 Task: Look for space in Moreton, United Kingdom from 2nd September, 2023 to 6th September, 2023 for 2 adults in price range Rs.15000 to Rs.20000. Place can be entire place with 1  bedroom having 1 bed and 1 bathroom. Property type can be house, flat, guest house, hotel. Booking option can be shelf check-in. Required host language is English.
Action: Mouse moved to (407, 93)
Screenshot: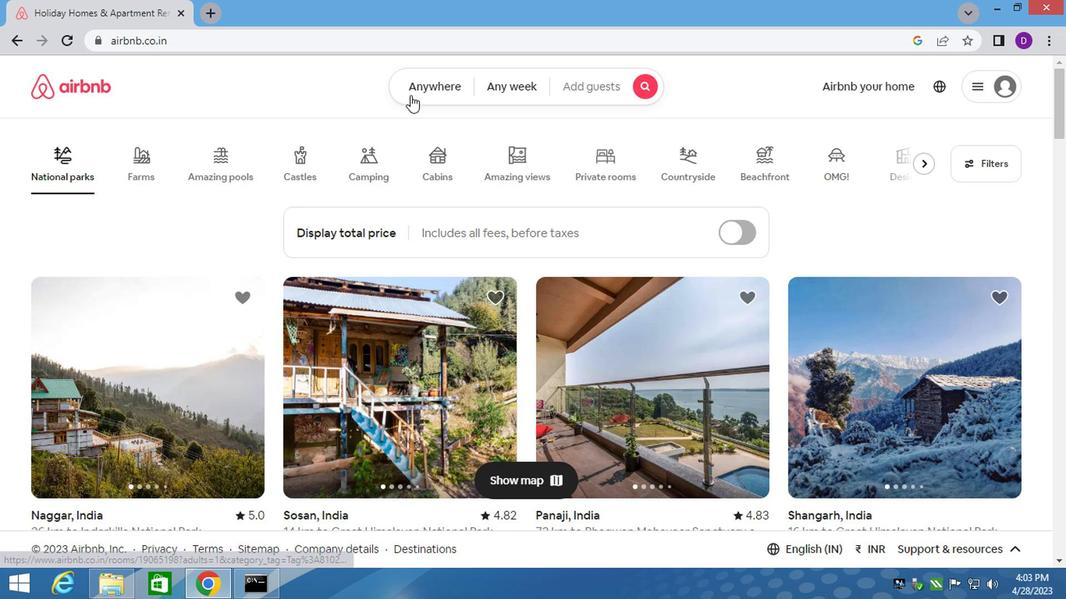 
Action: Mouse pressed left at (407, 93)
Screenshot: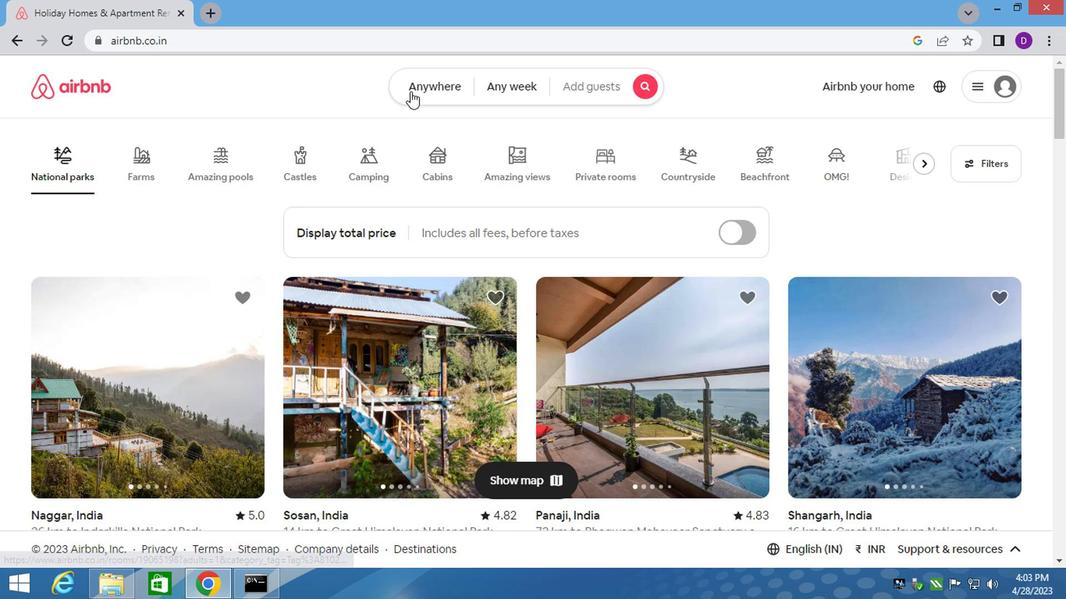 
Action: Mouse moved to (259, 155)
Screenshot: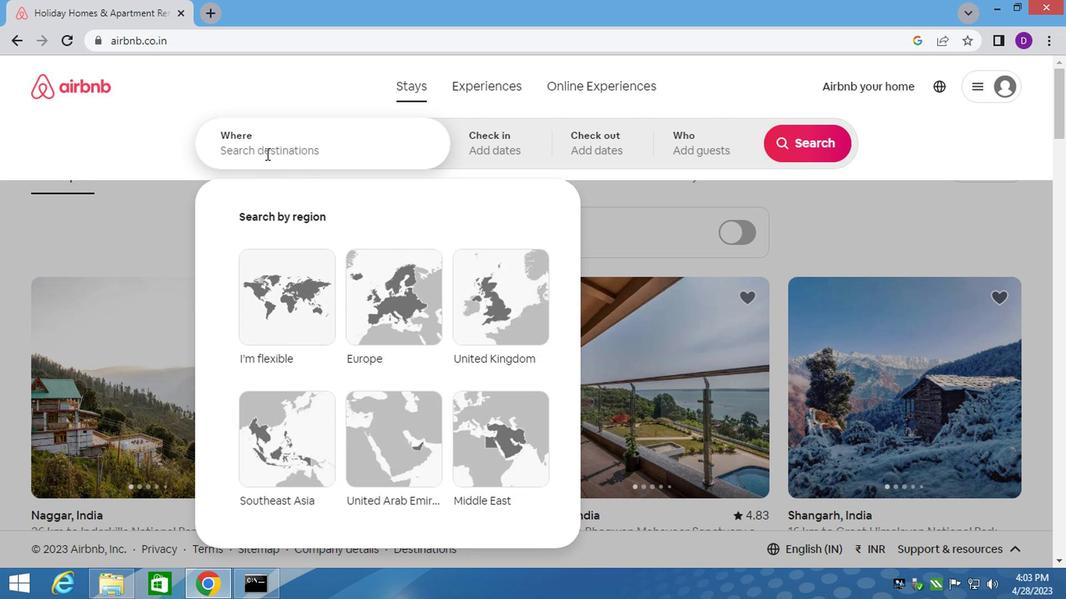 
Action: Mouse pressed left at (259, 155)
Screenshot: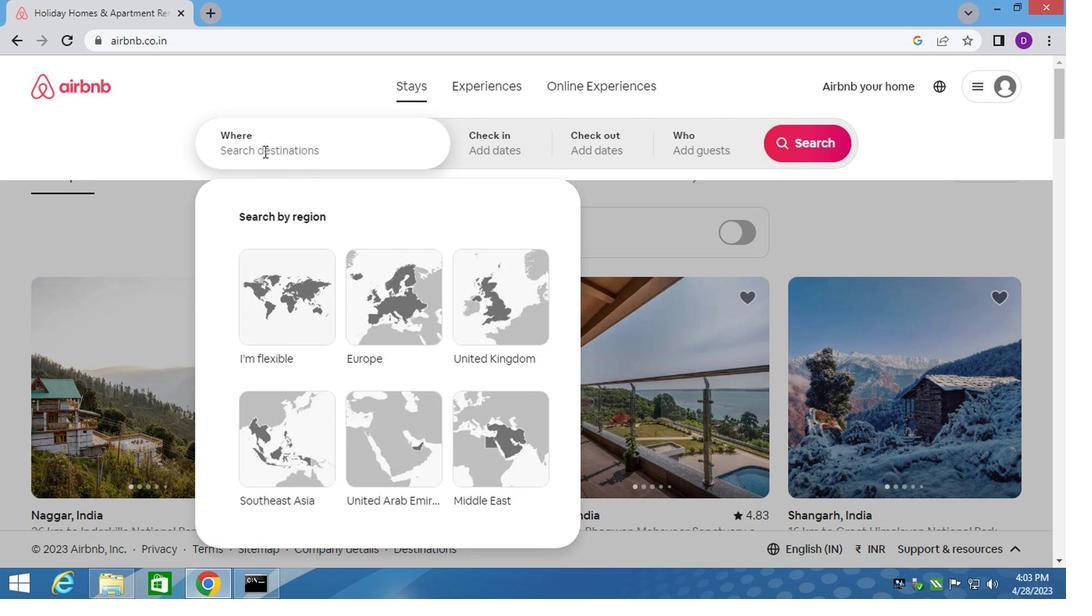 
Action: Key pressed <Key.shift_r><Key.shift_r>Moreton,<Key.space>uni<Key.backspace><Key.backspace><Key.backspace><Key.shift_r><Key.shift_r><Key.shift_r><Key.shift_r><Key.shift_r><Key.shift_r><Key.shift_r><Key.shift_r><Key.shift_r><Key.shift_r><Key.shift_r><Key.shift_r><Key.shift_r><Key.shift_r><Key.shift_r><Key.shift_r><Key.shift_r><Key.shift_r><Key.shift_r><Key.shift_r><Key.shift_r><Key.shift_r><Key.shift_r><Key.shift_r><Key.shift_r><Key.shift_r><Key.shift_r><Key.shift_r><Key.shift_r><Key.shift_r><Key.shift_r><Key.shift_r><Key.shift_r><Key.shift_r><Key.shift_r>United<Key.space><Key.shift_r><Key.shift_r><Key.shift_r><Key.shift_r><Key.shift_r><Key.shift_r>Kingdom<Key.enter>
Screenshot: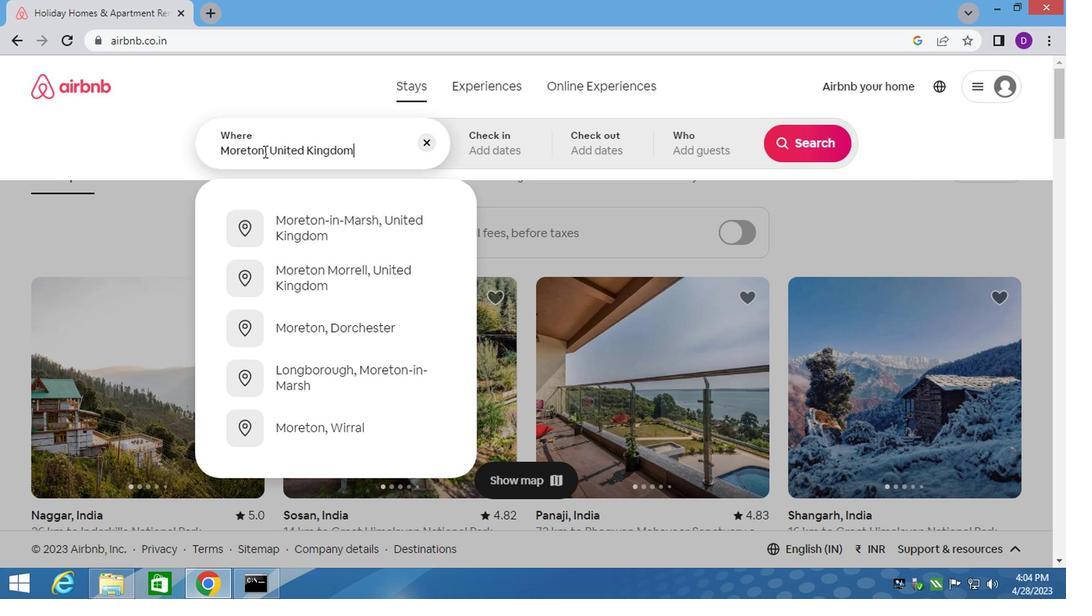 
Action: Mouse moved to (793, 273)
Screenshot: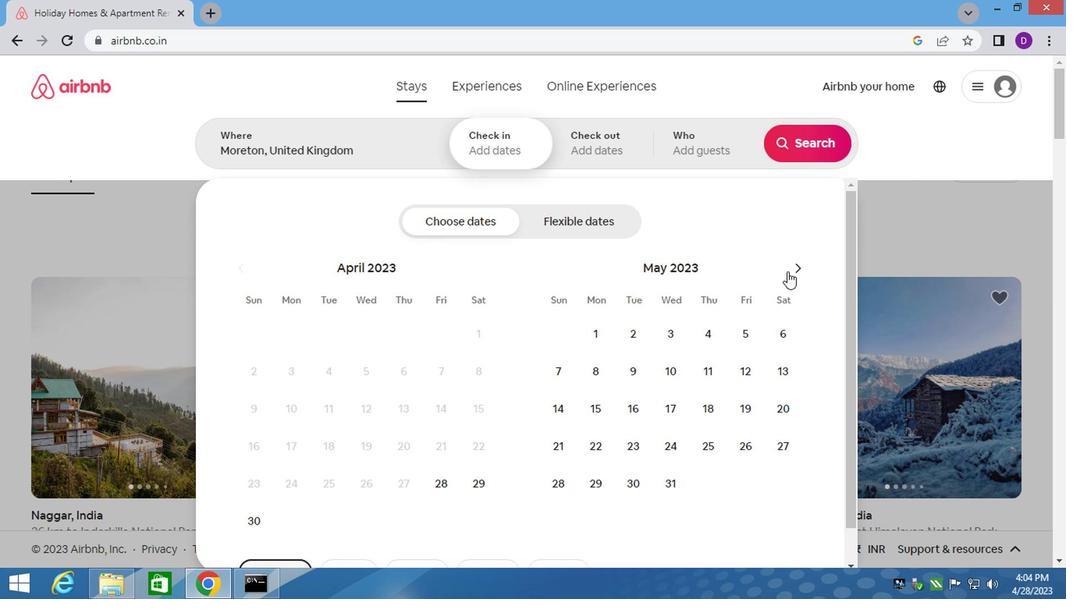 
Action: Mouse pressed left at (793, 273)
Screenshot: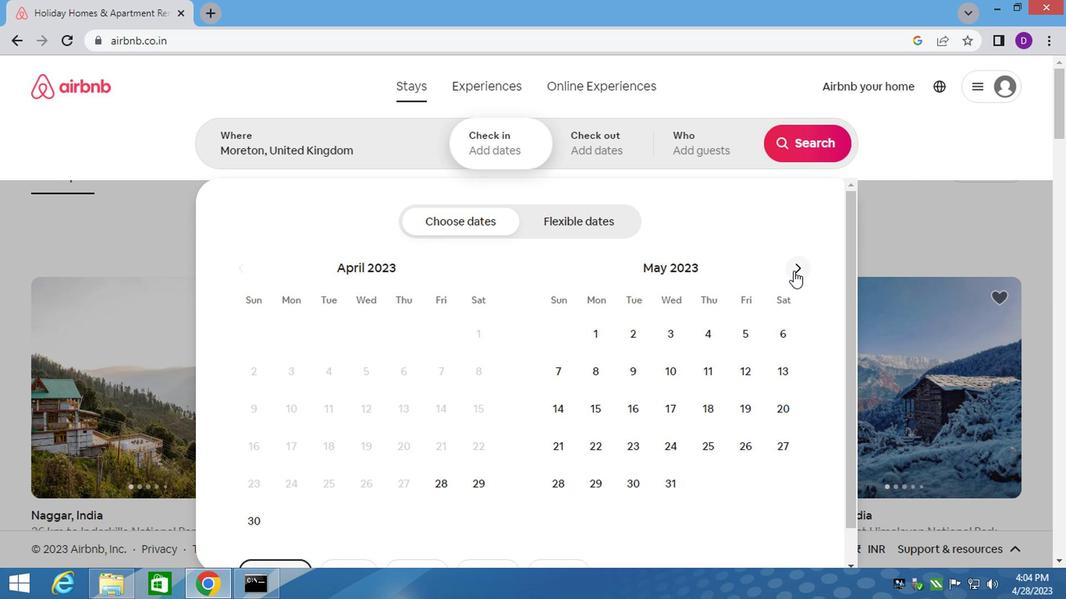 
Action: Mouse pressed left at (793, 273)
Screenshot: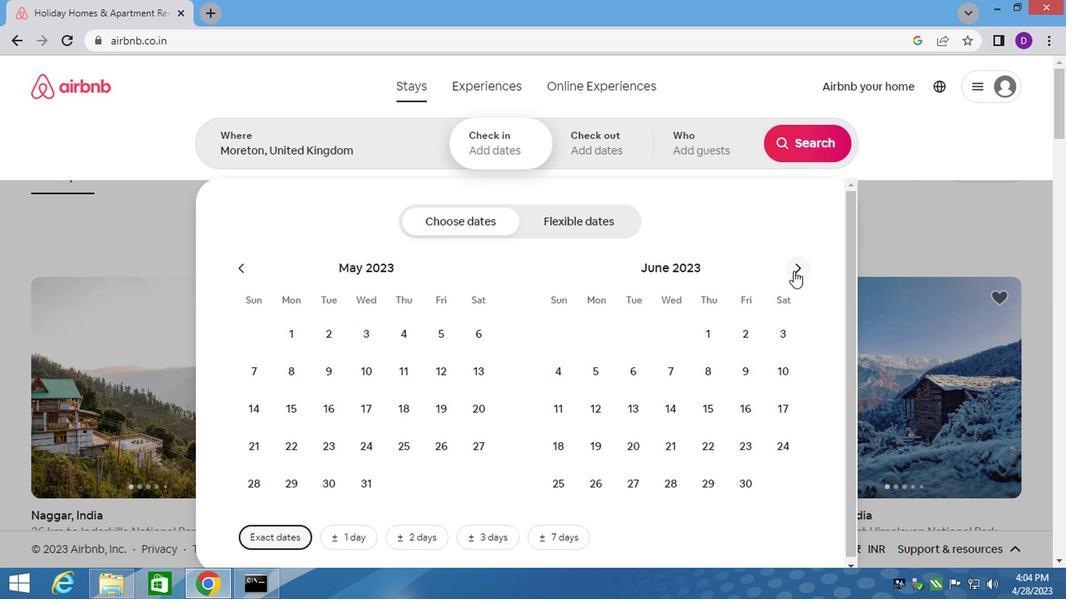 
Action: Mouse pressed left at (793, 273)
Screenshot: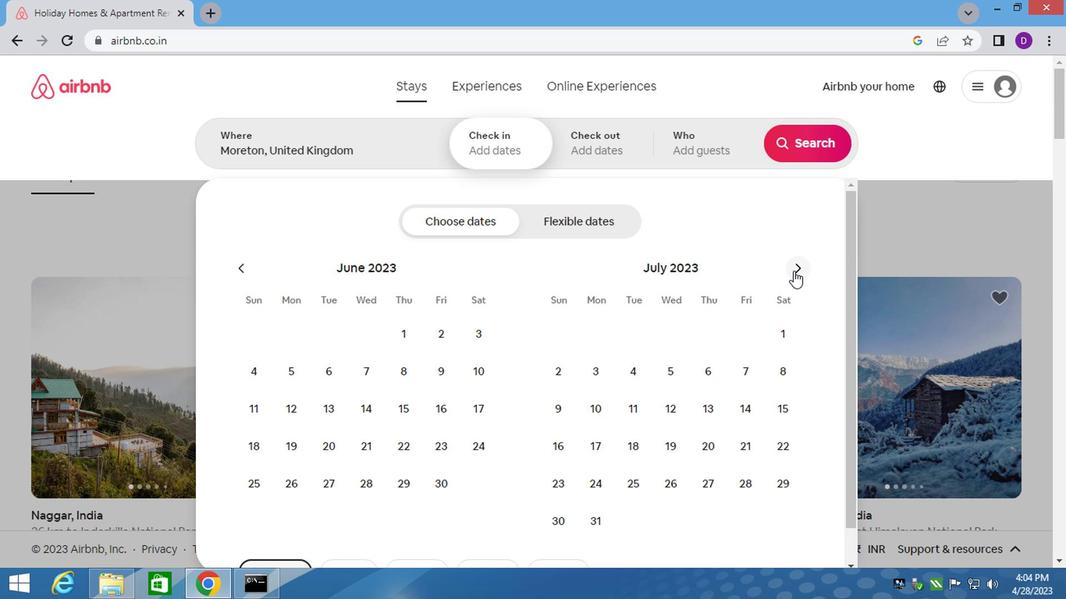 
Action: Mouse pressed left at (793, 273)
Screenshot: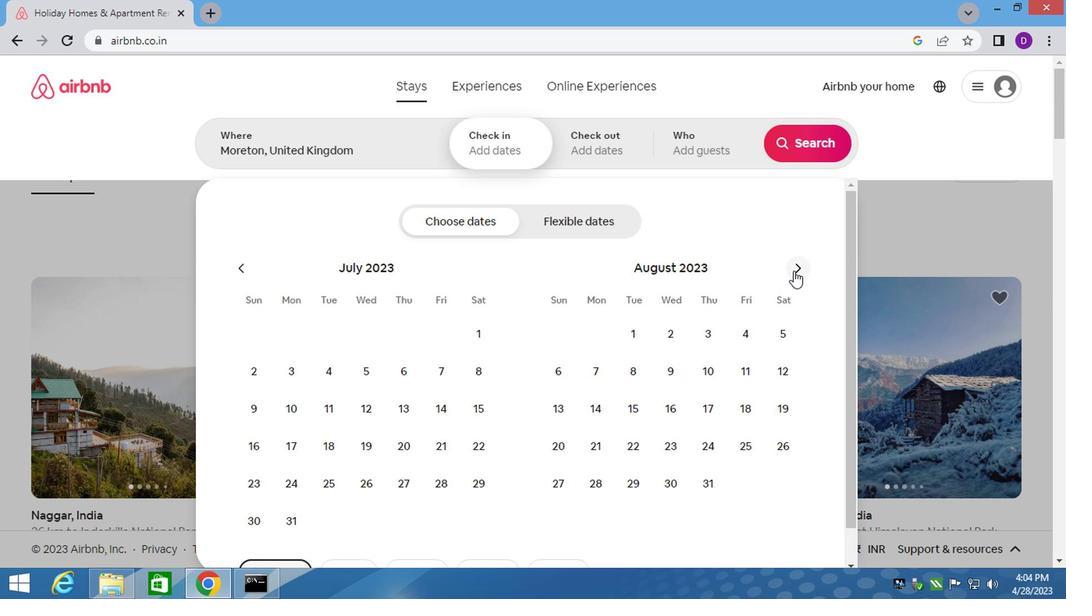 
Action: Mouse moved to (784, 342)
Screenshot: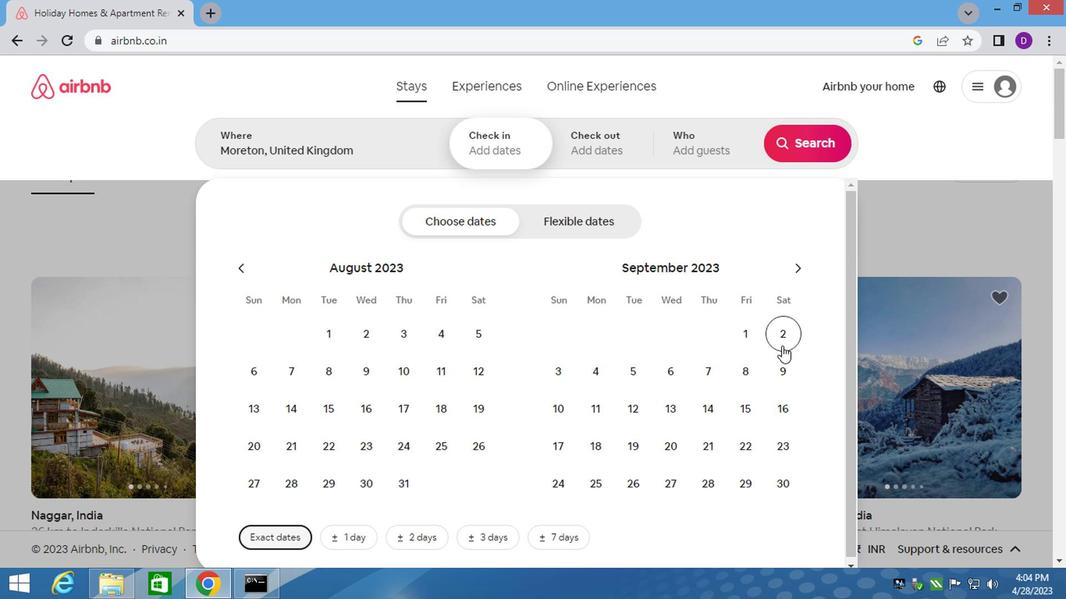 
Action: Mouse pressed left at (784, 342)
Screenshot: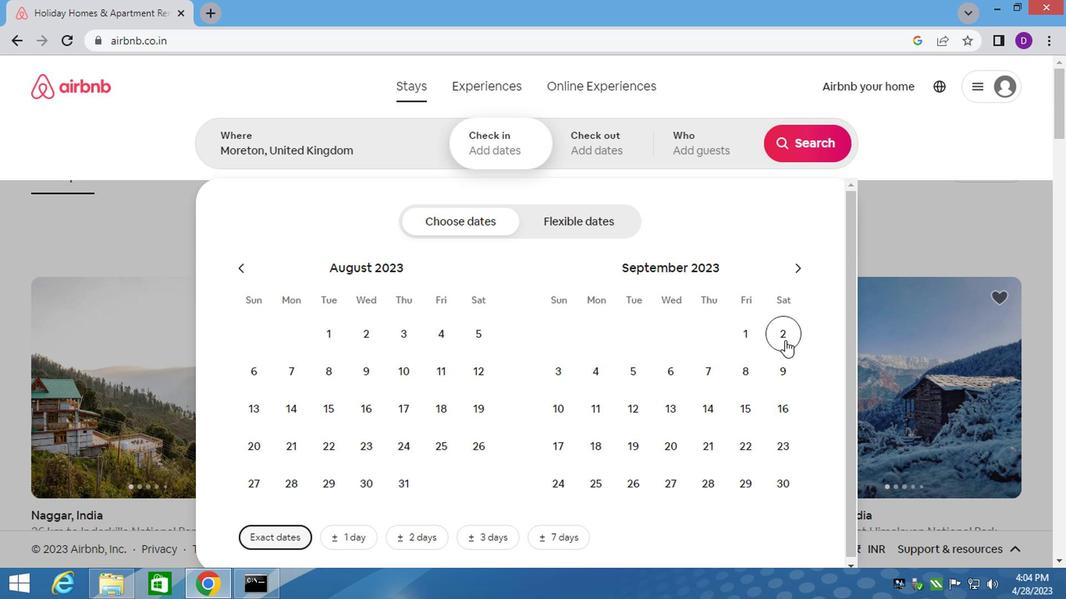 
Action: Mouse moved to (674, 371)
Screenshot: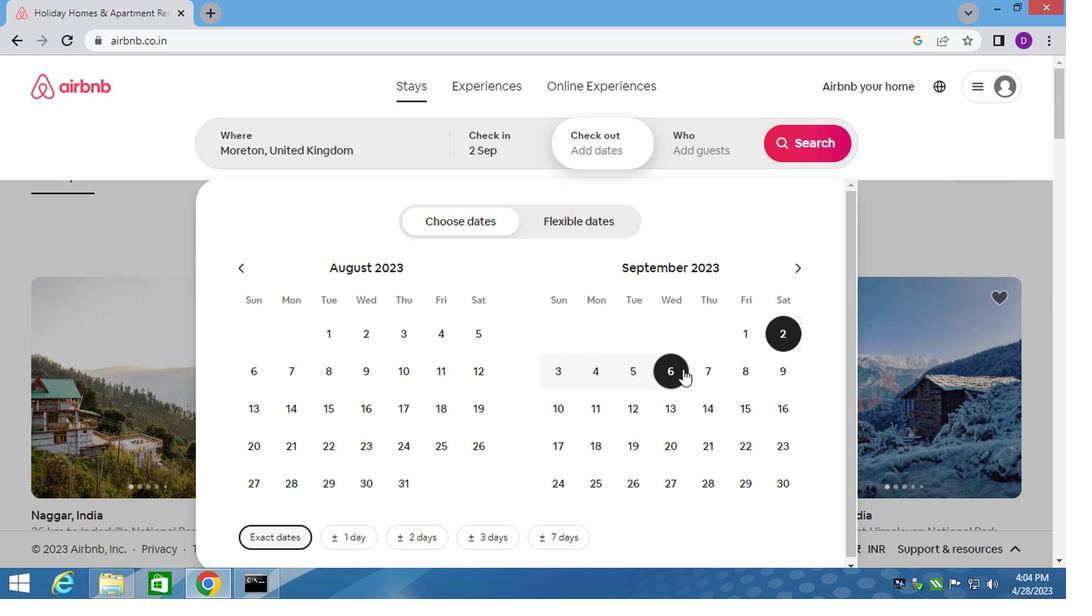 
Action: Mouse pressed left at (674, 371)
Screenshot: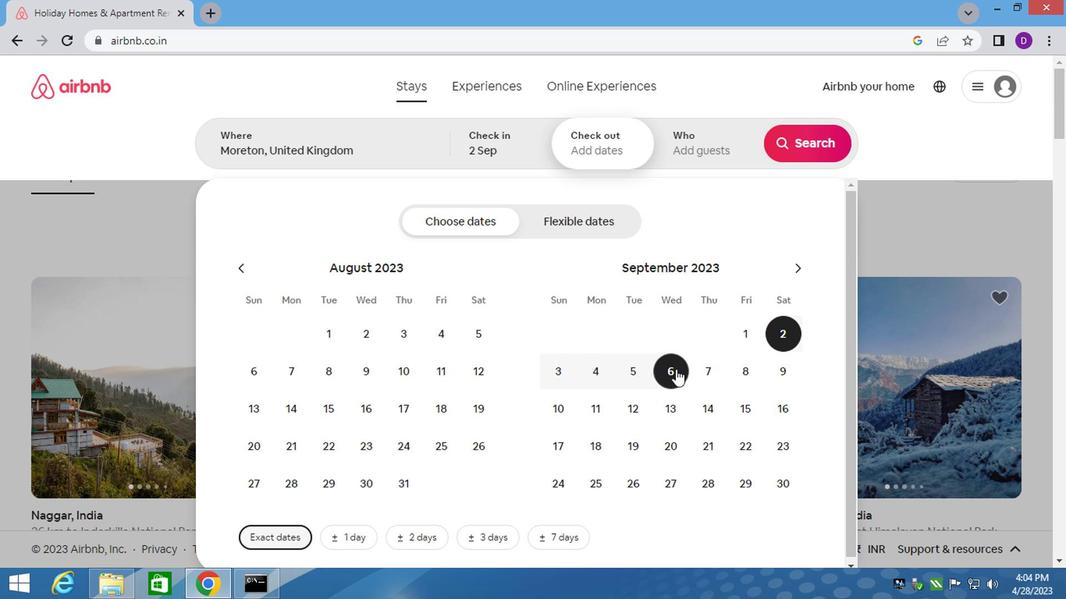 
Action: Mouse moved to (675, 150)
Screenshot: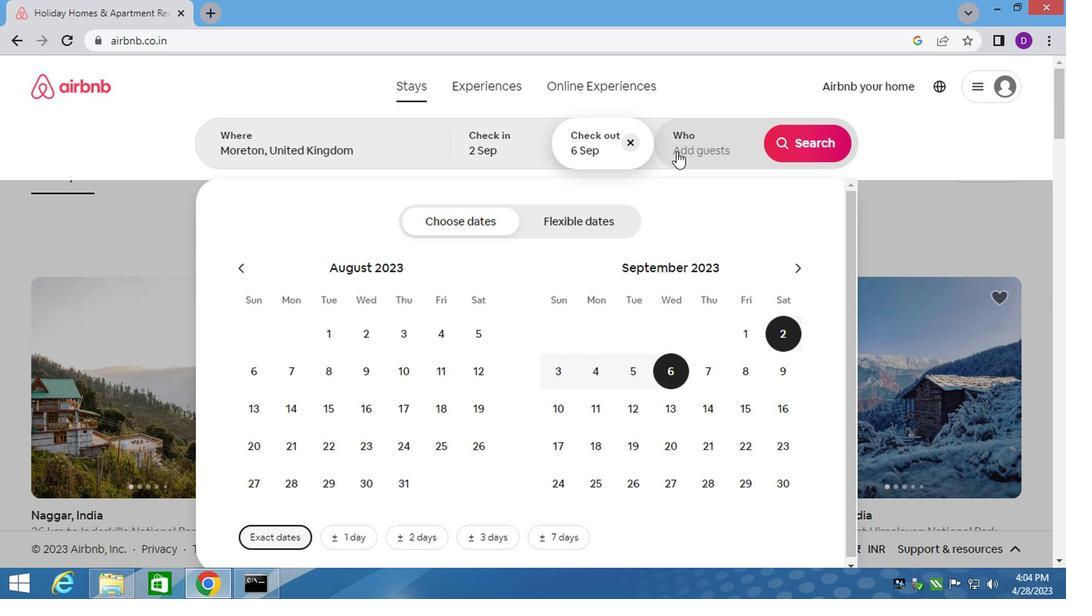 
Action: Mouse pressed left at (675, 150)
Screenshot: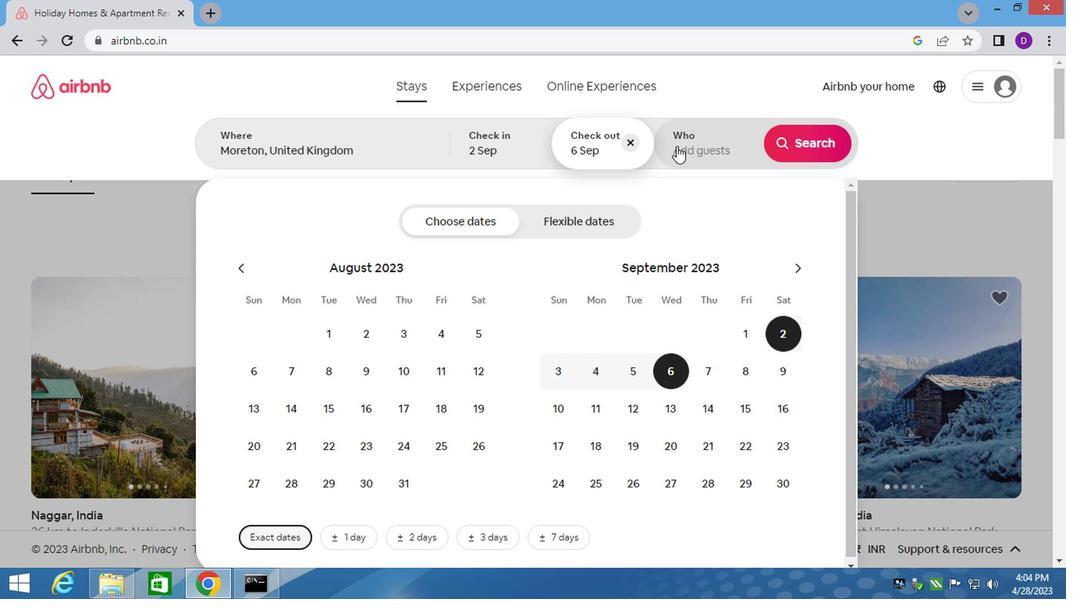 
Action: Mouse moved to (814, 232)
Screenshot: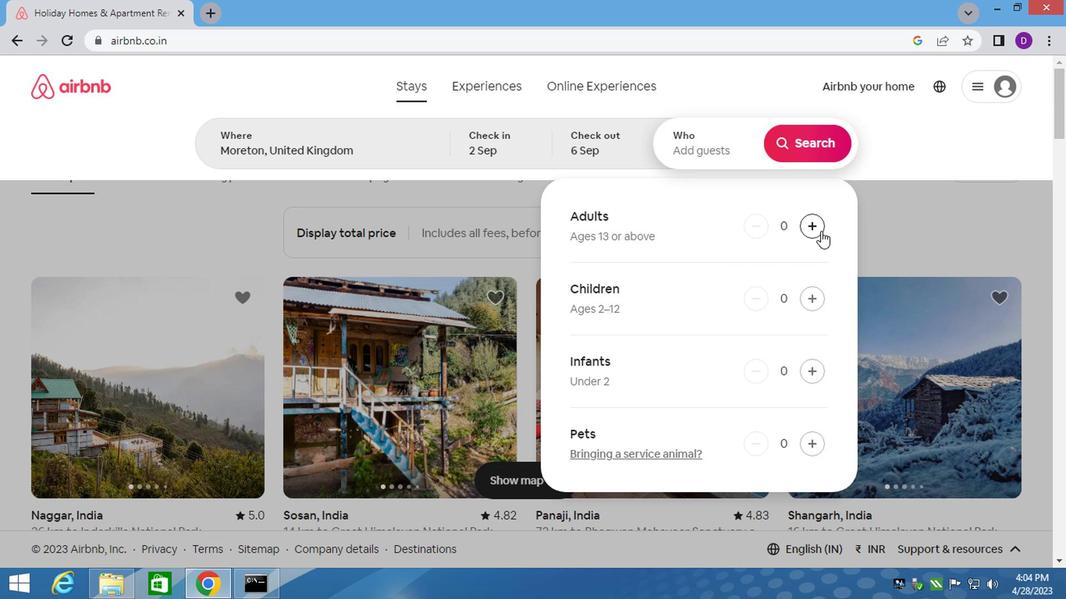 
Action: Mouse pressed left at (814, 232)
Screenshot: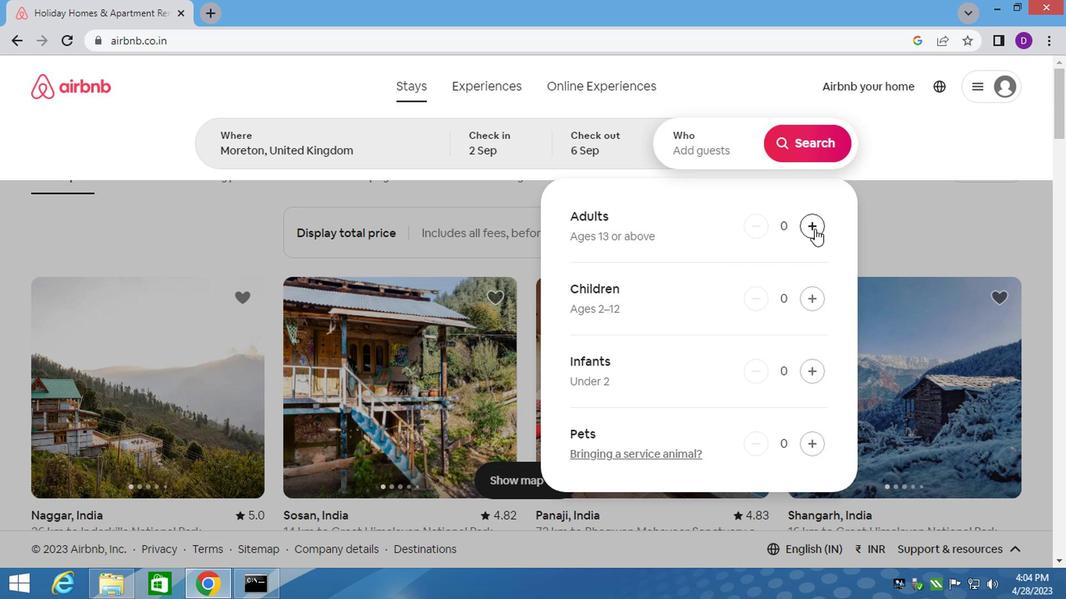
Action: Mouse pressed left at (814, 232)
Screenshot: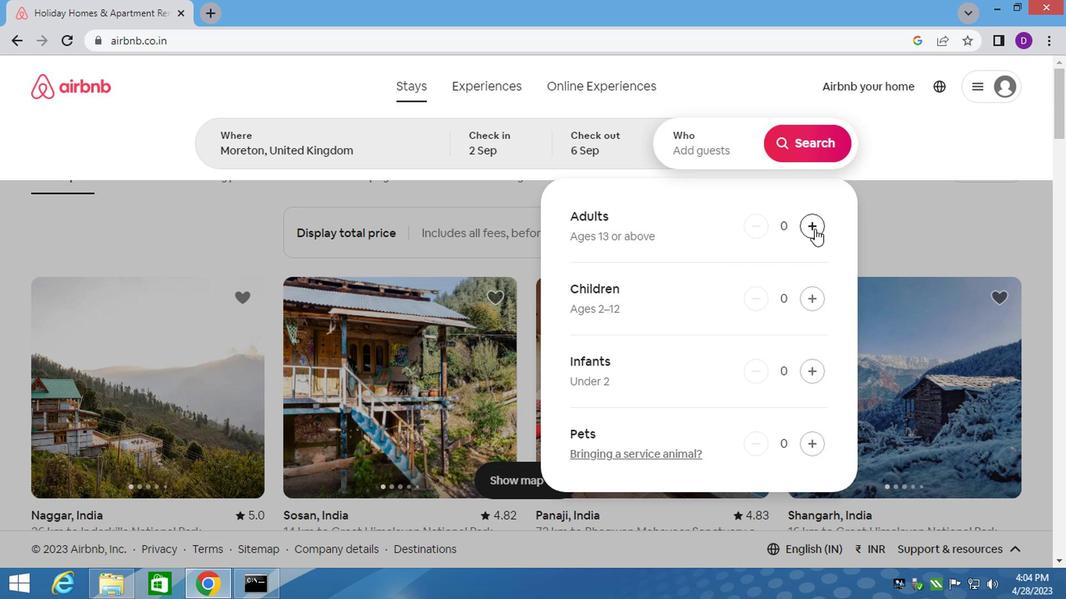 
Action: Mouse moved to (811, 142)
Screenshot: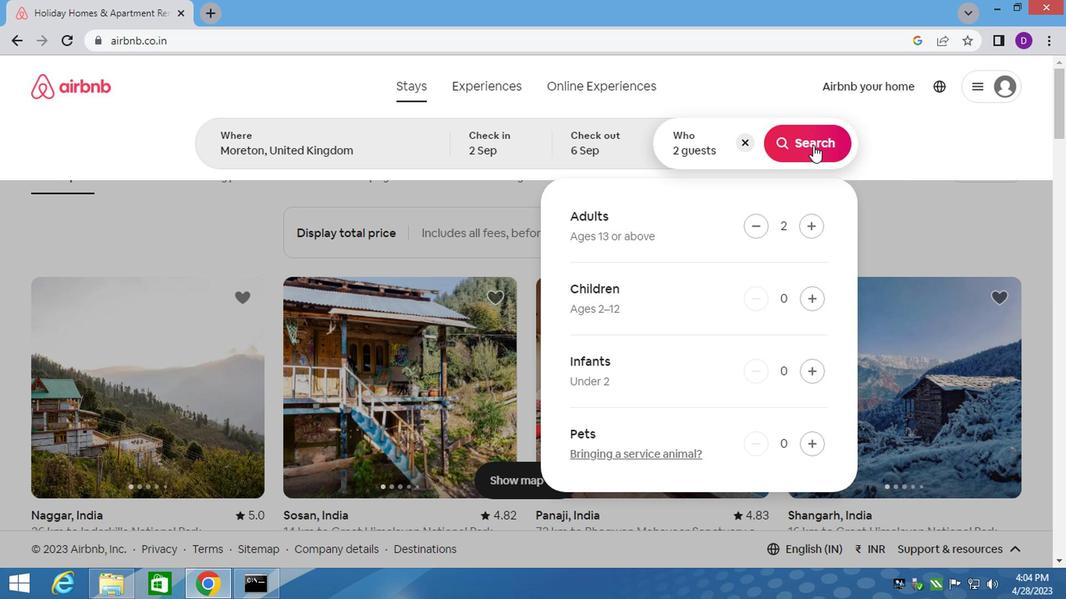 
Action: Mouse pressed left at (811, 142)
Screenshot: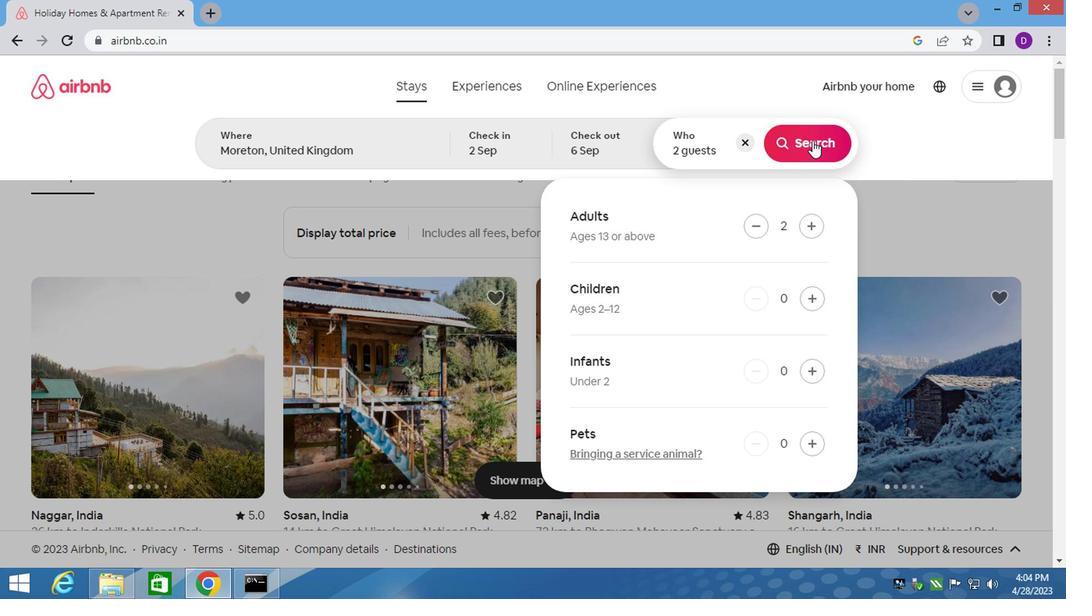 
Action: Mouse moved to (1000, 151)
Screenshot: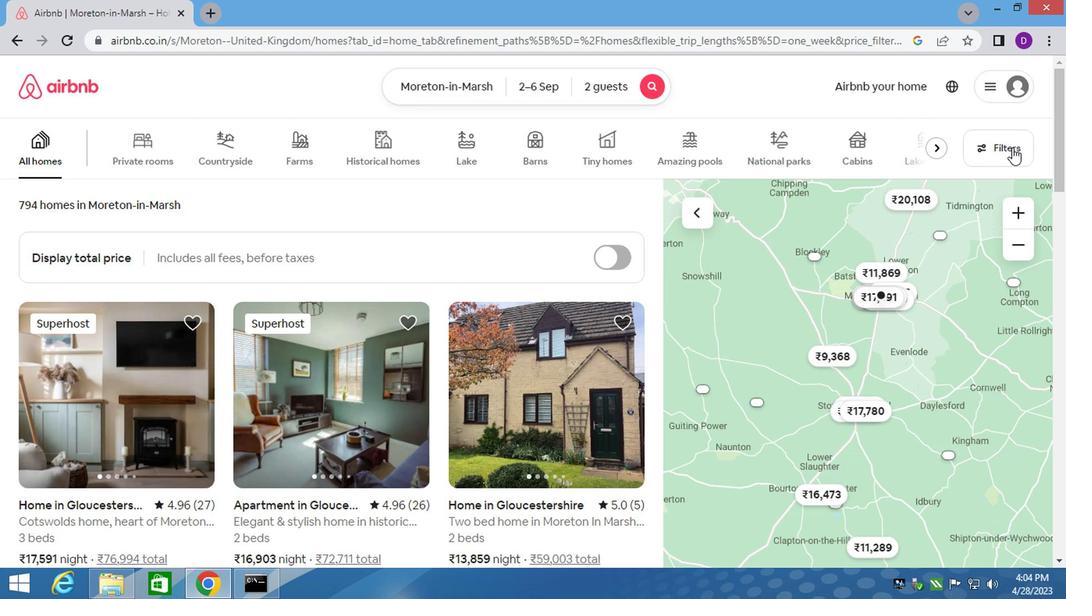 
Action: Mouse pressed left at (1000, 151)
Screenshot: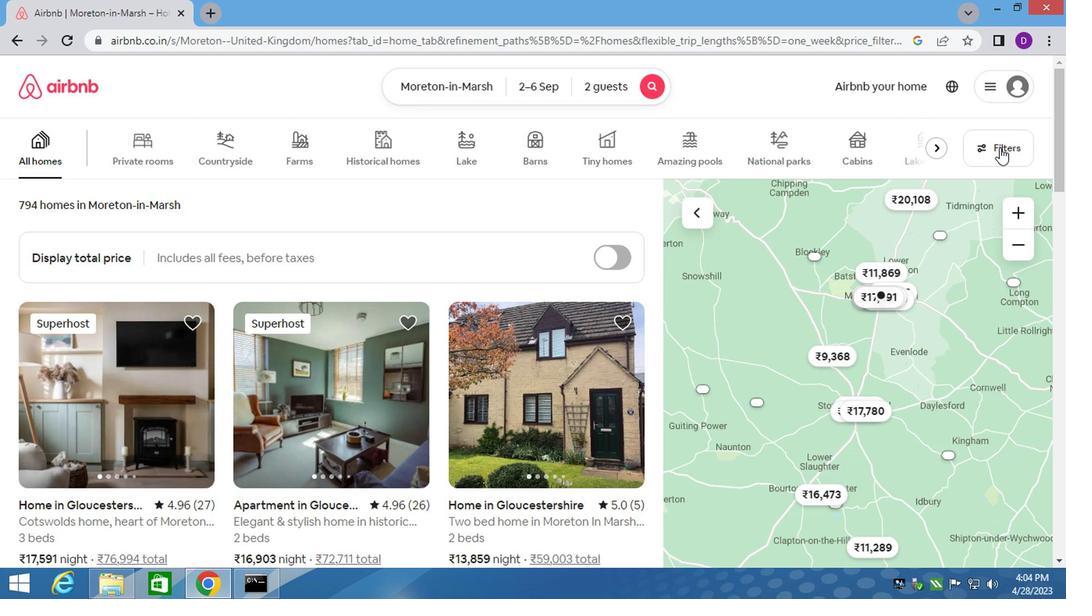 
Action: Mouse moved to (328, 349)
Screenshot: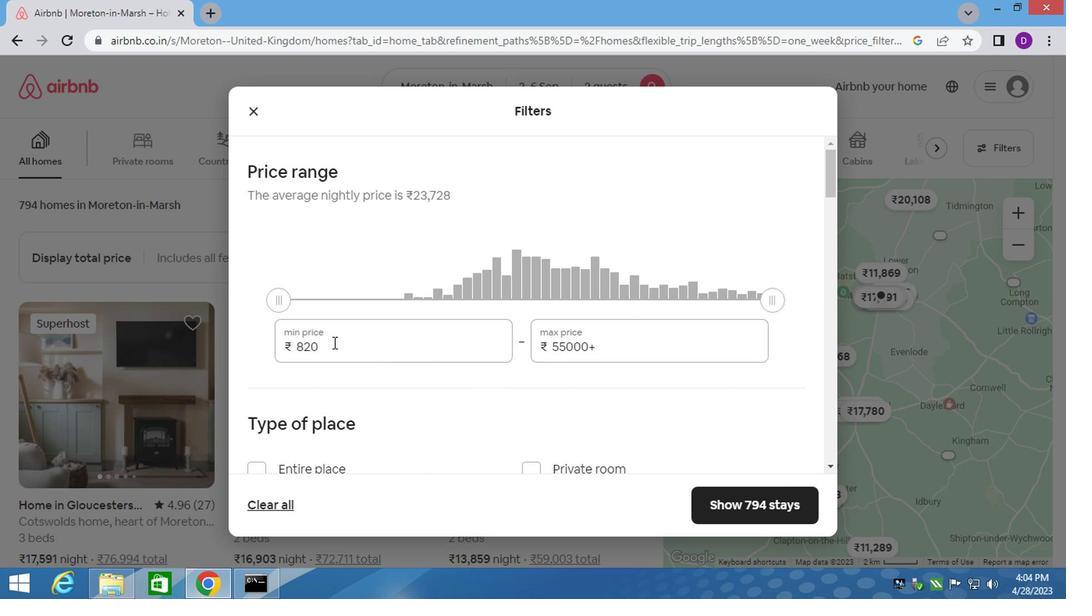 
Action: Mouse pressed left at (328, 349)
Screenshot: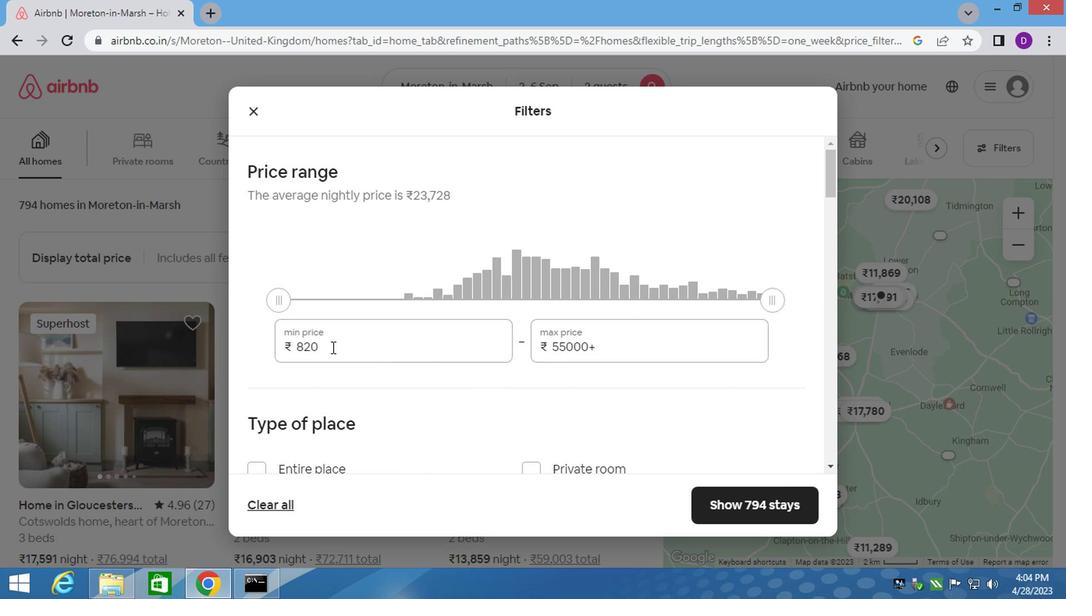 
Action: Mouse pressed left at (328, 349)
Screenshot: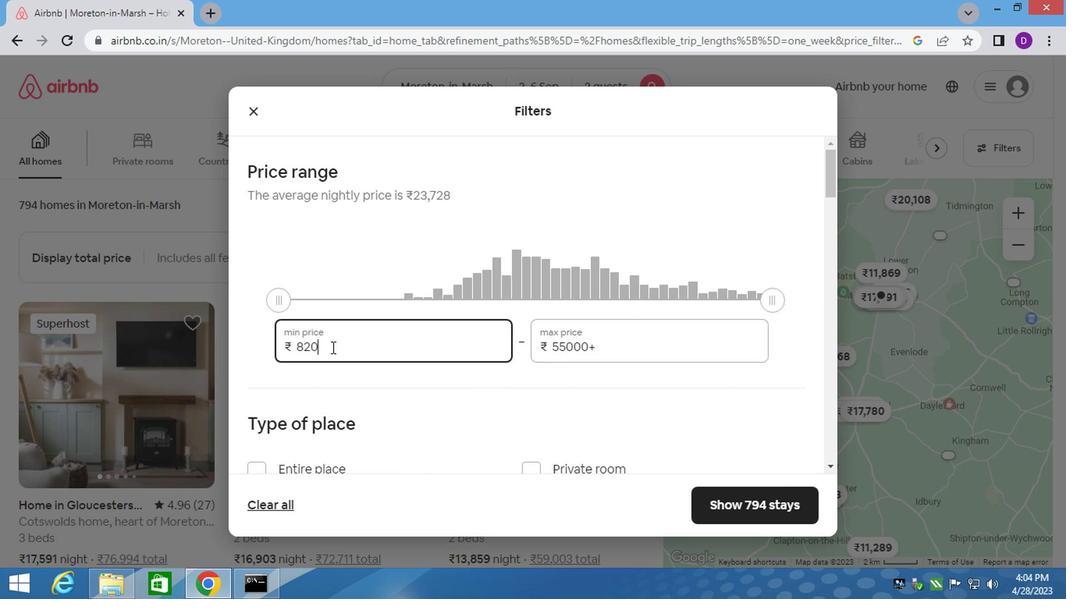 
Action: Key pressed 15000<Key.tab>20000
Screenshot: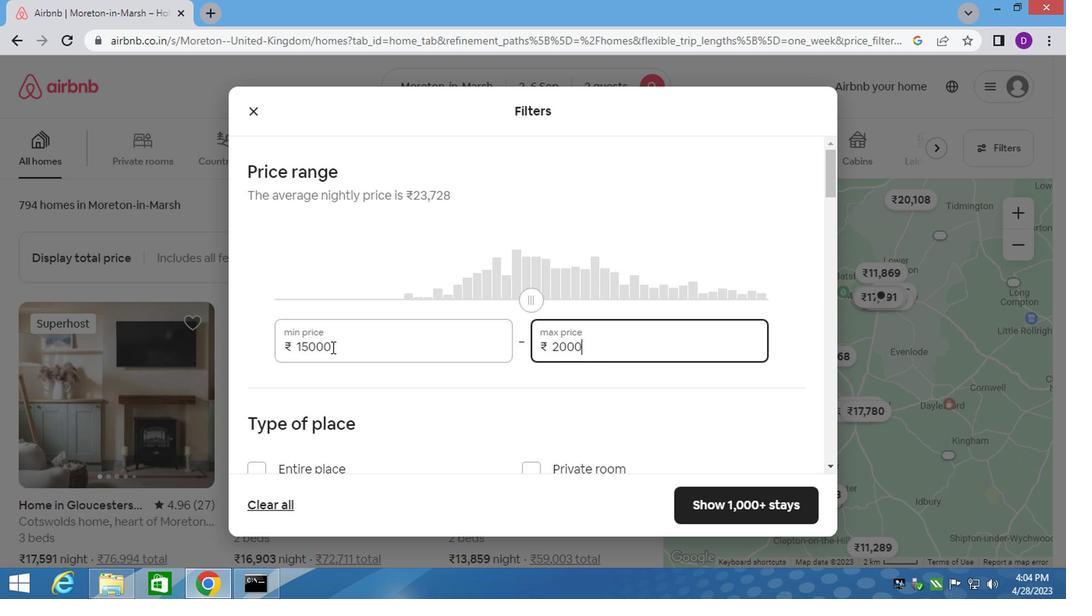 
Action: Mouse moved to (276, 393)
Screenshot: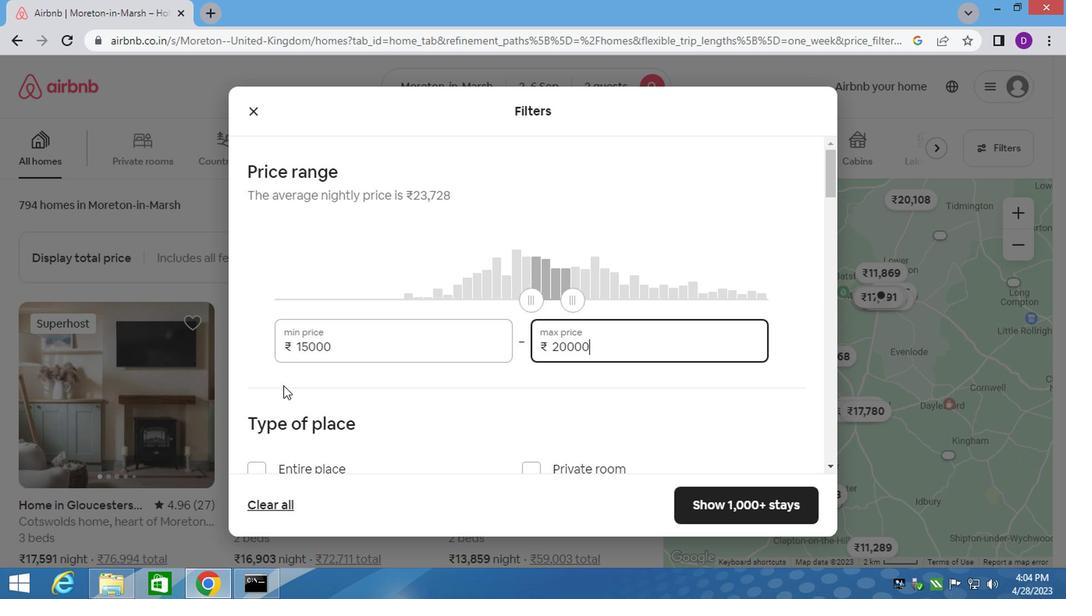 
Action: Mouse scrolled (276, 392) with delta (0, -1)
Screenshot: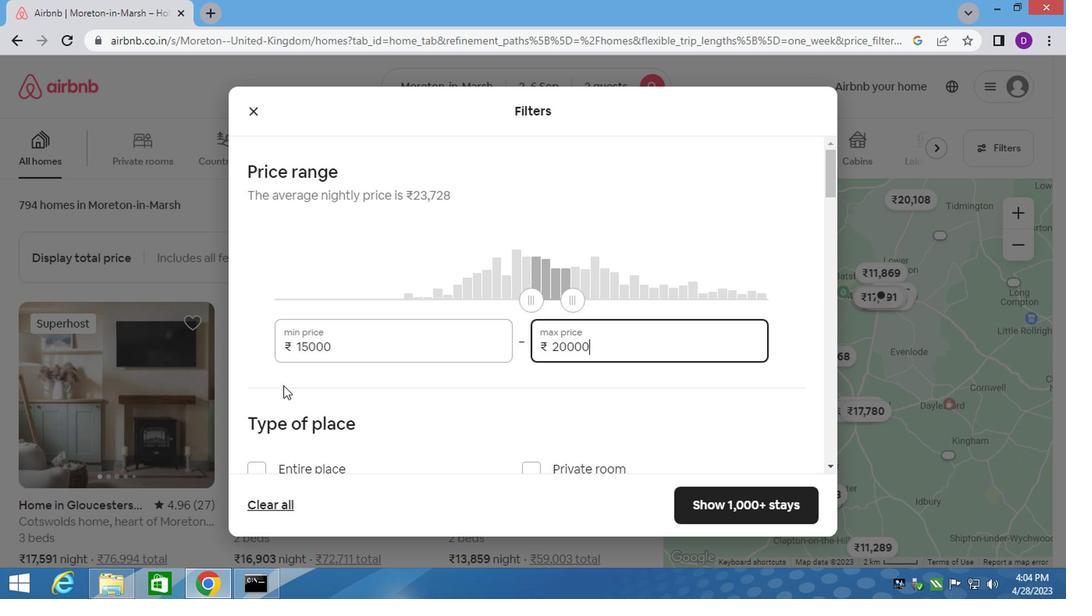 
Action: Mouse moved to (274, 396)
Screenshot: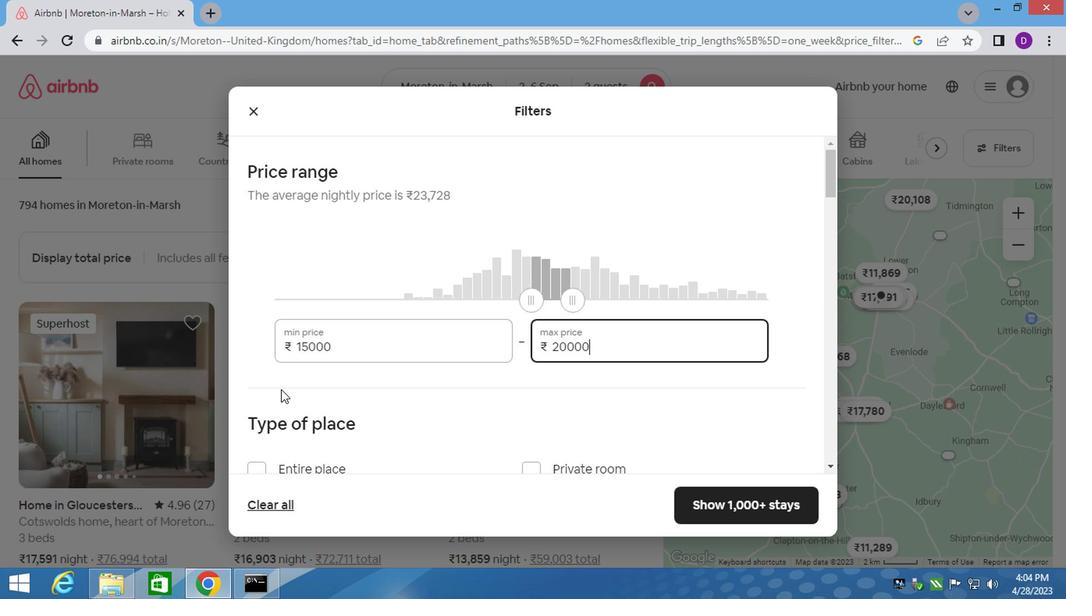 
Action: Mouse scrolled (274, 396) with delta (0, 0)
Screenshot: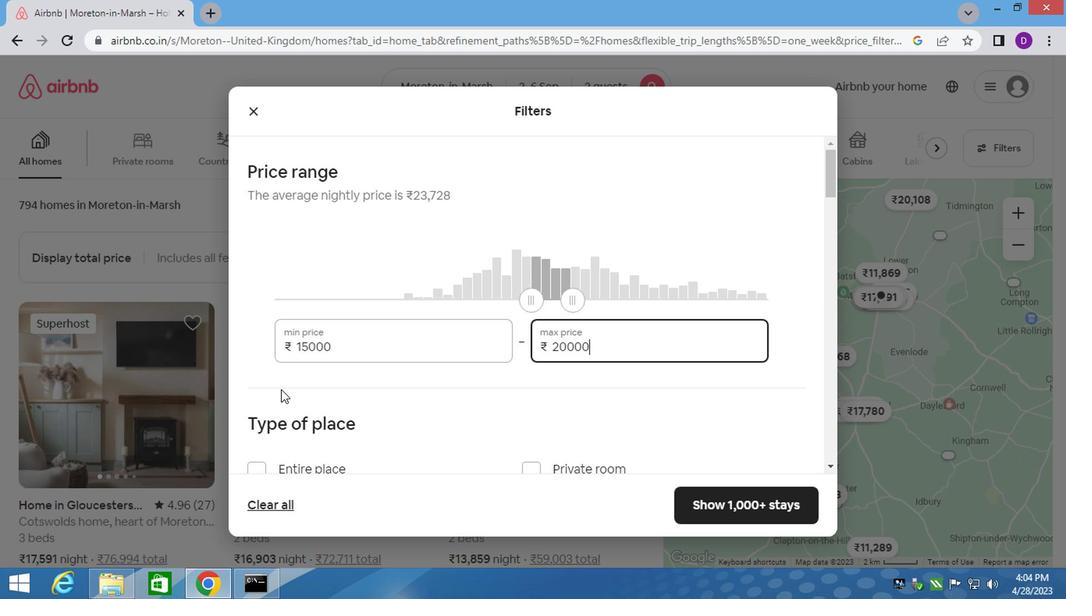 
Action: Mouse moved to (253, 313)
Screenshot: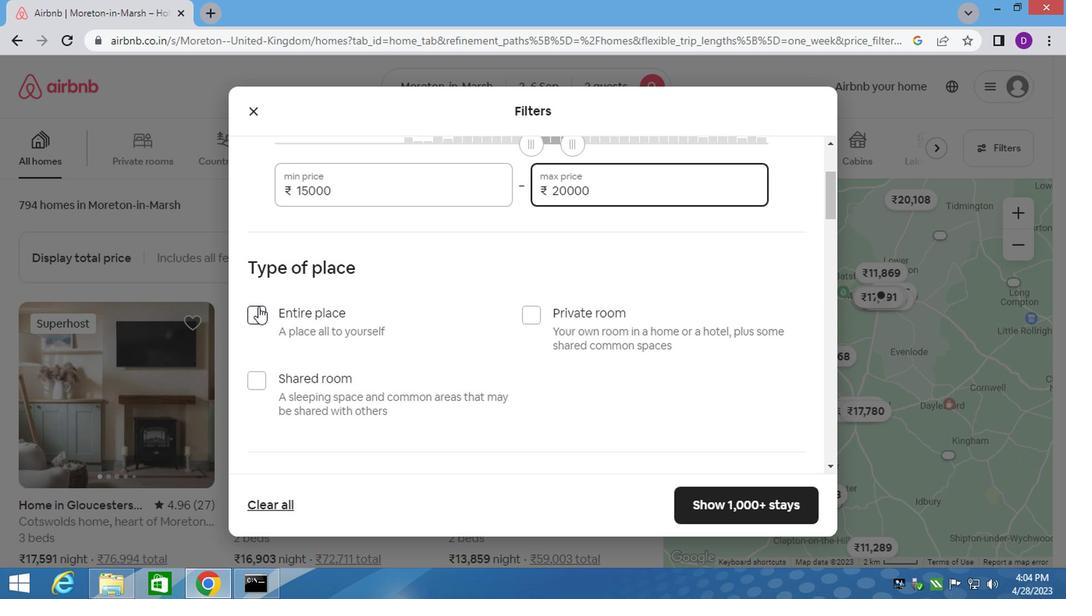 
Action: Mouse pressed left at (253, 313)
Screenshot: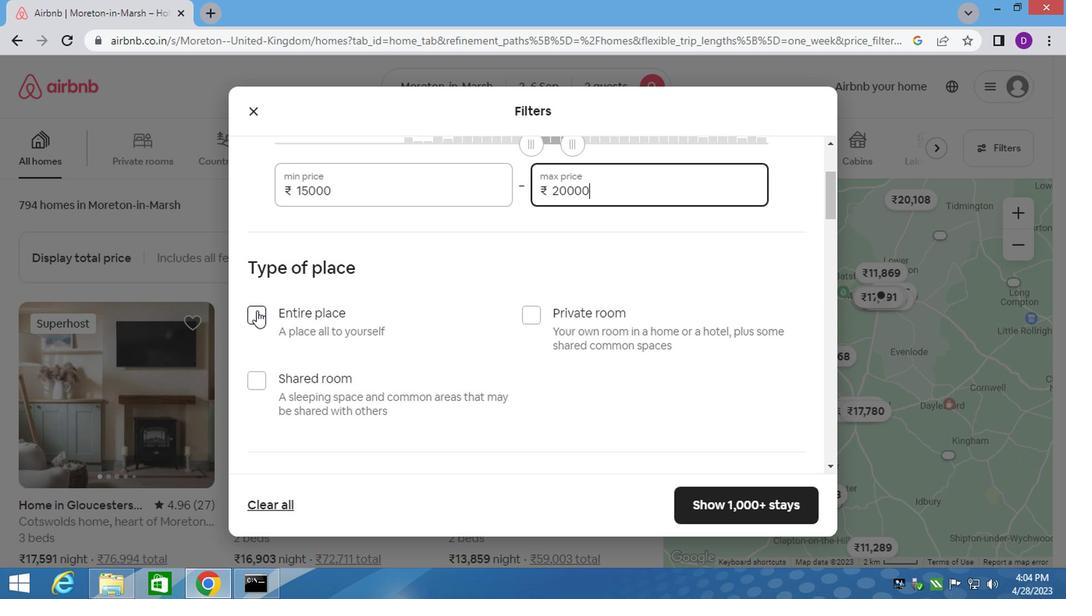 
Action: Mouse moved to (348, 338)
Screenshot: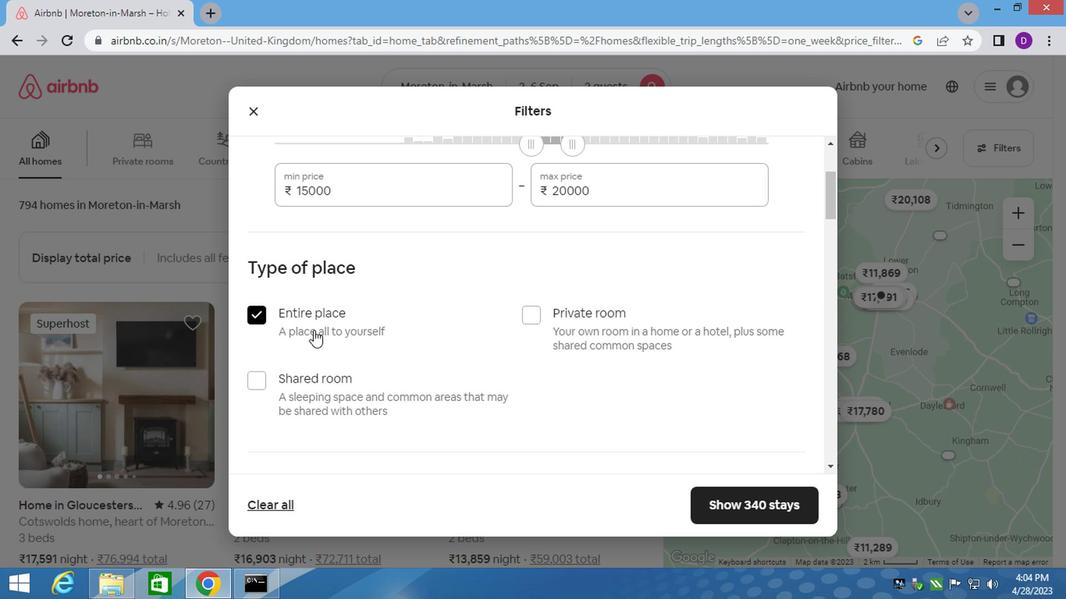 
Action: Mouse scrolled (348, 338) with delta (0, 0)
Screenshot: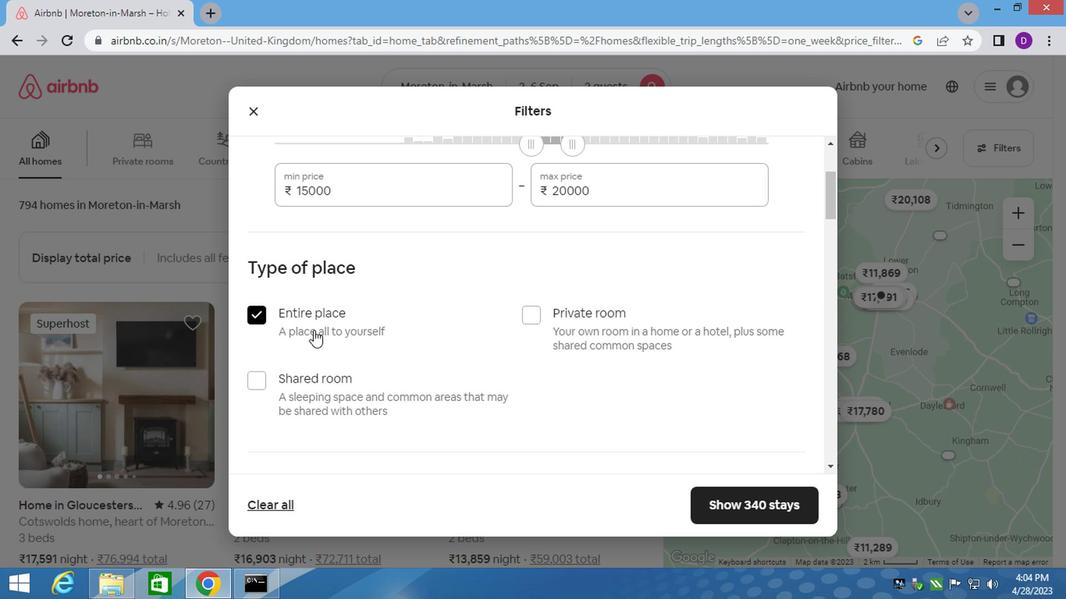 
Action: Mouse scrolled (348, 338) with delta (0, 0)
Screenshot: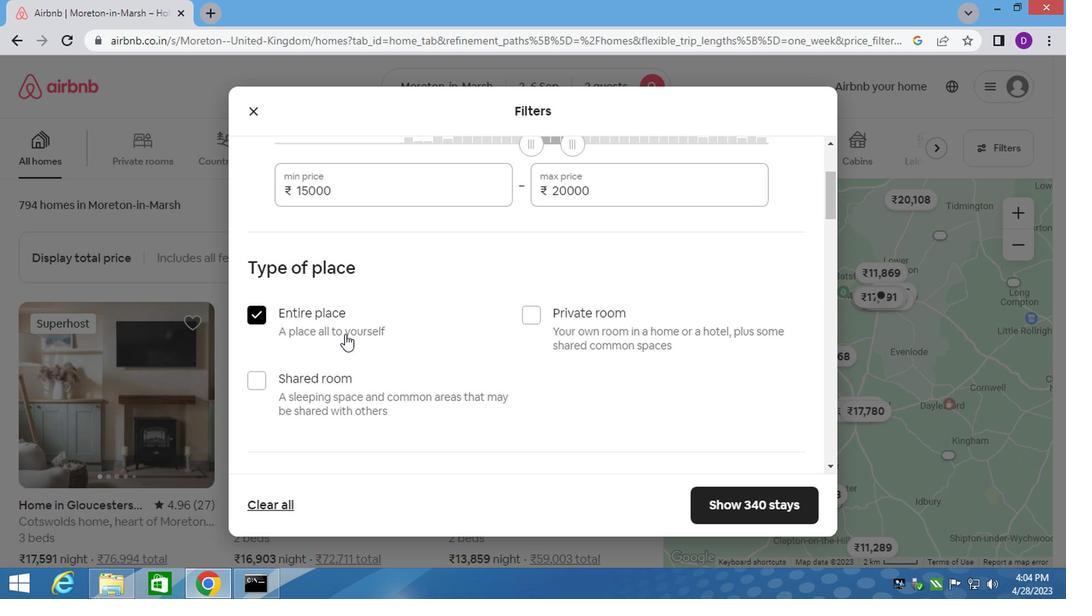 
Action: Mouse moved to (348, 338)
Screenshot: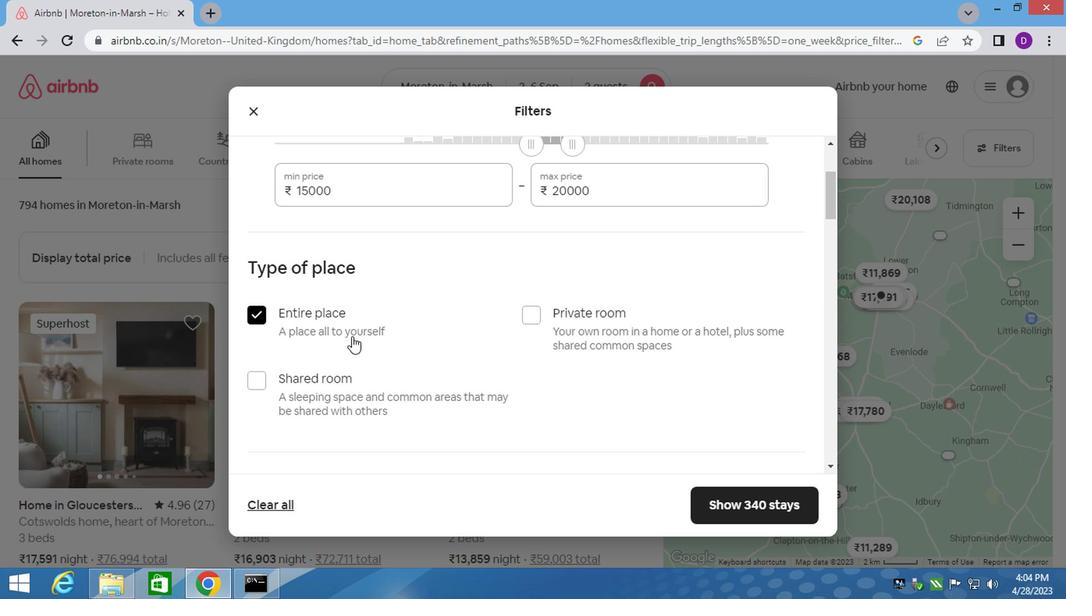 
Action: Mouse scrolled (348, 338) with delta (0, 0)
Screenshot: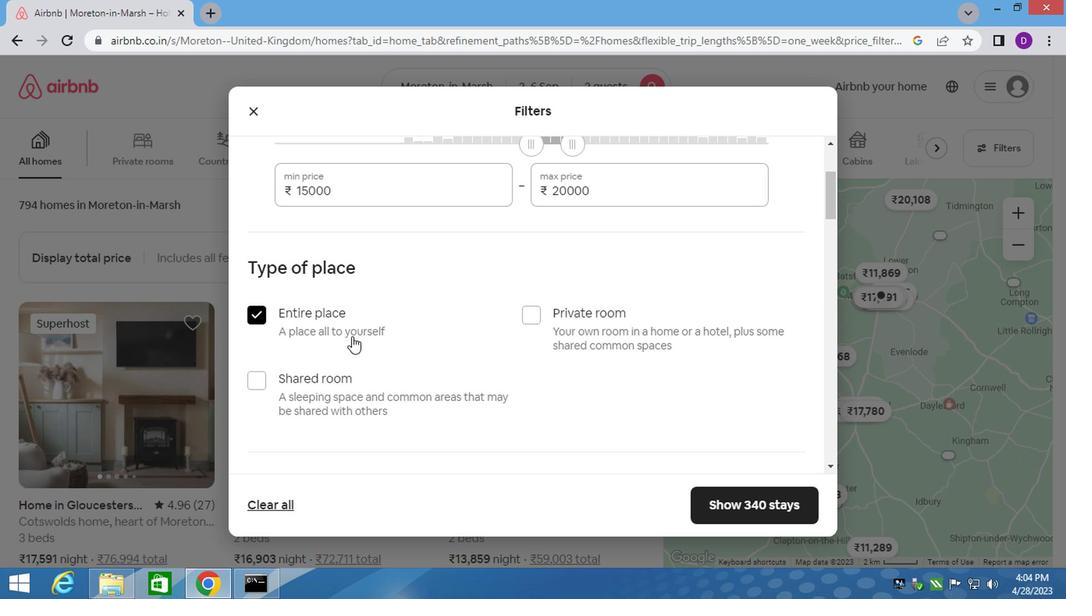 
Action: Mouse scrolled (348, 338) with delta (0, 0)
Screenshot: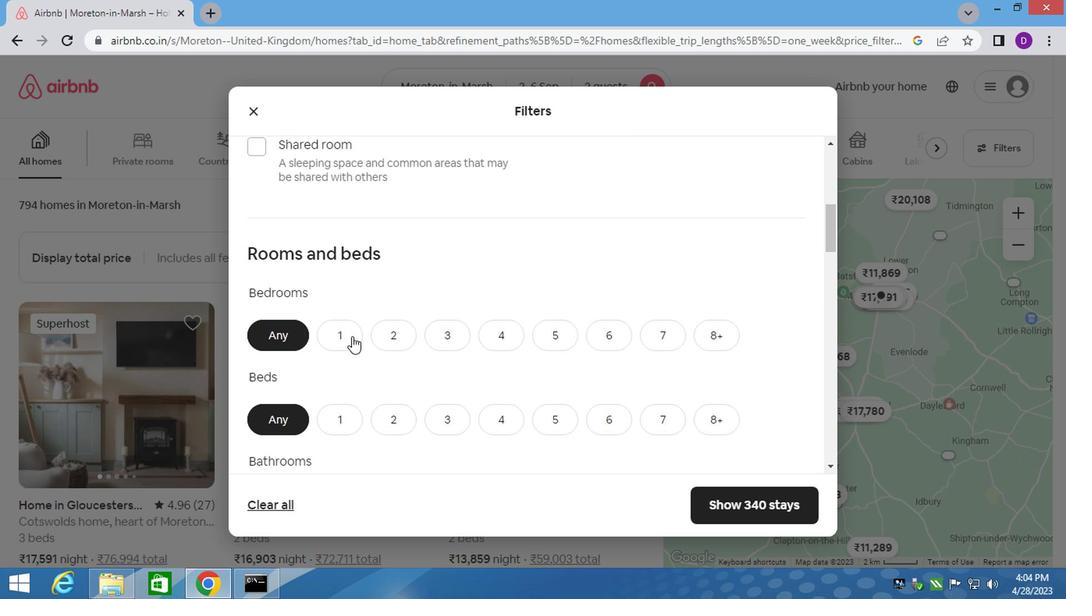 
Action: Mouse moved to (332, 266)
Screenshot: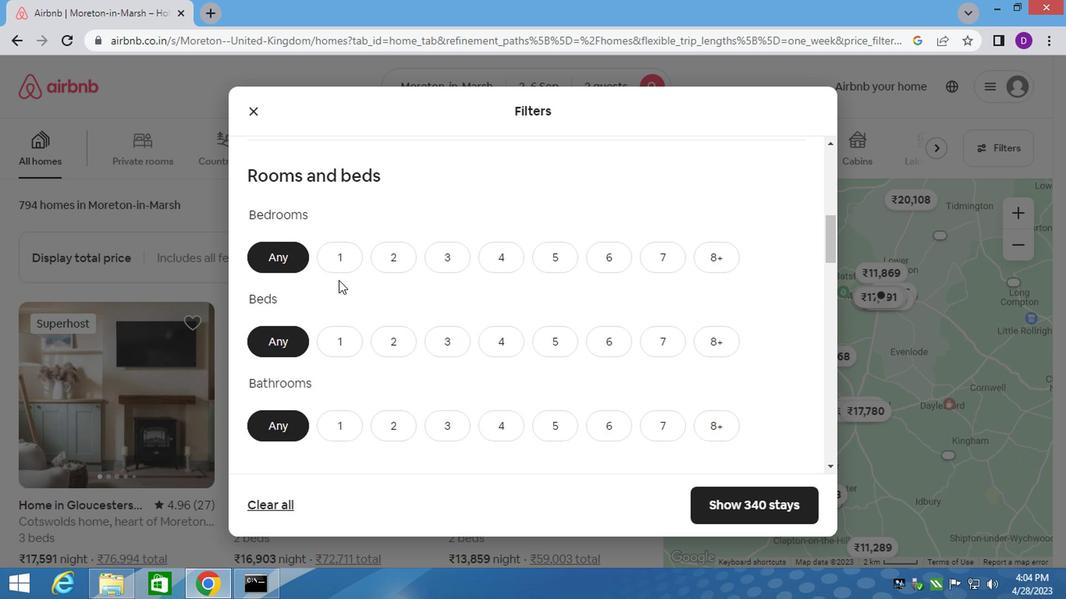 
Action: Mouse pressed left at (332, 266)
Screenshot: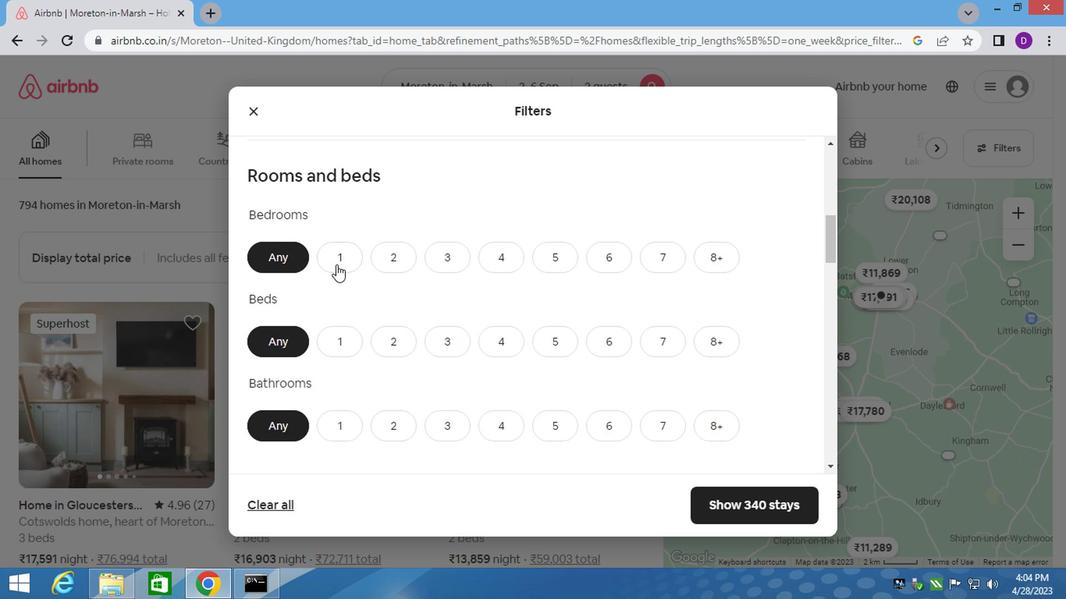 
Action: Mouse moved to (340, 343)
Screenshot: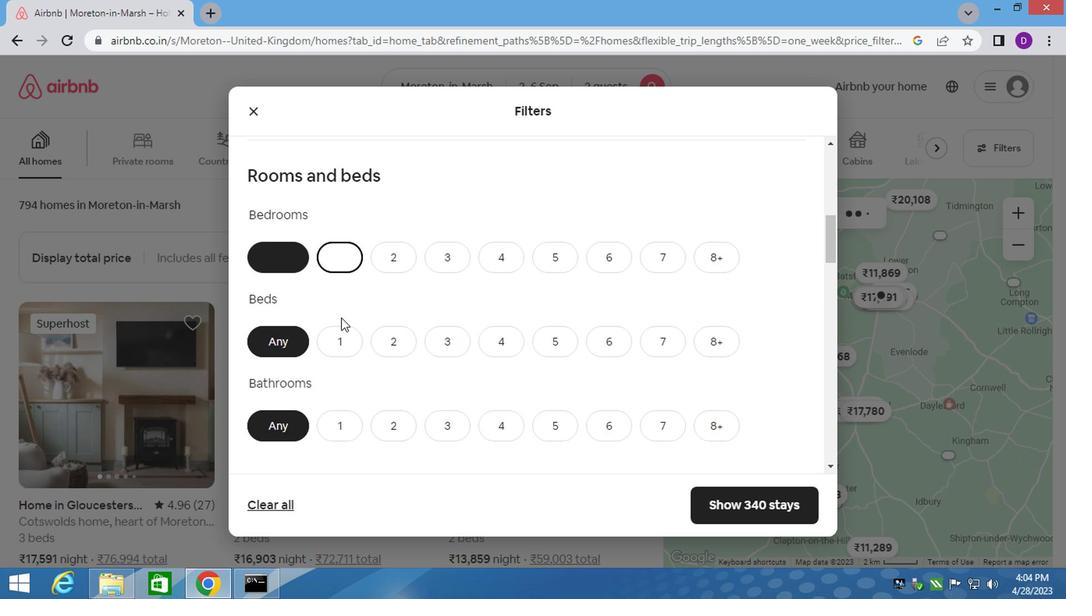 
Action: Mouse pressed left at (340, 343)
Screenshot: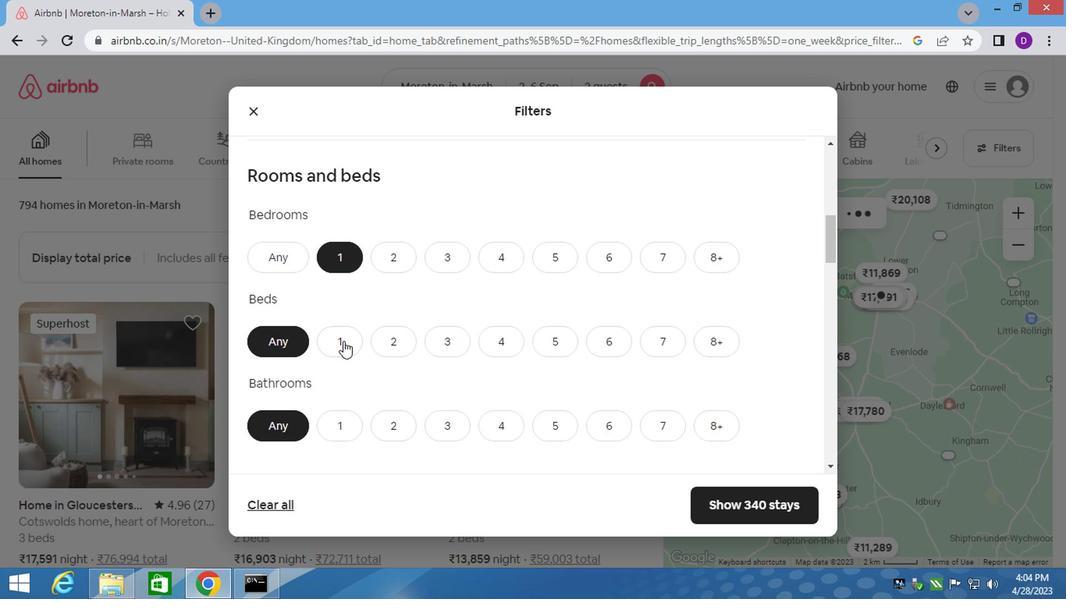 
Action: Mouse moved to (333, 425)
Screenshot: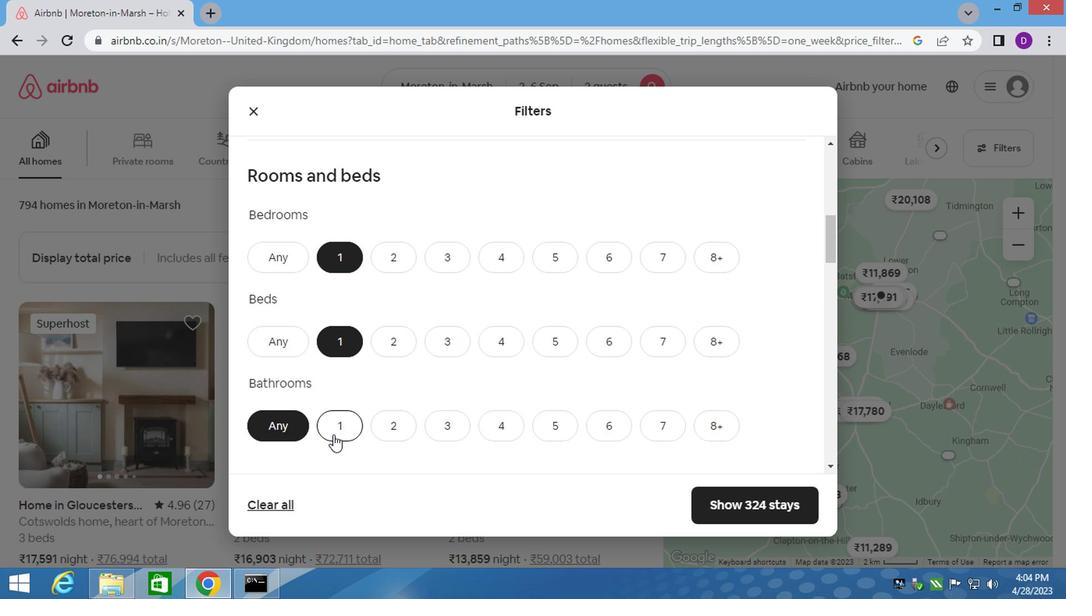 
Action: Mouse pressed left at (333, 425)
Screenshot: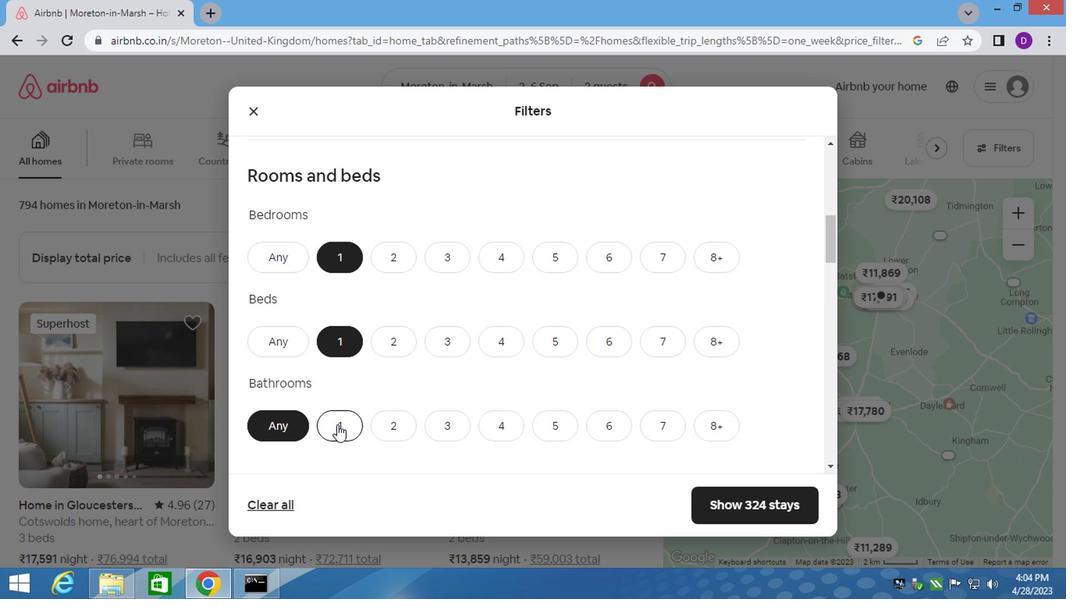 
Action: Mouse moved to (391, 437)
Screenshot: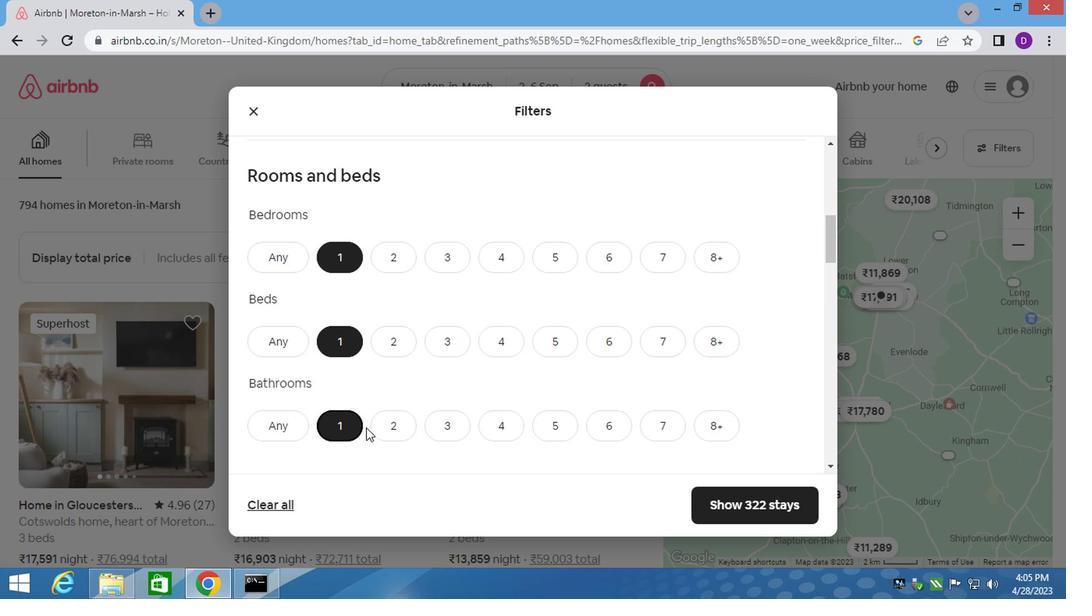 
Action: Mouse scrolled (391, 435) with delta (0, -1)
Screenshot: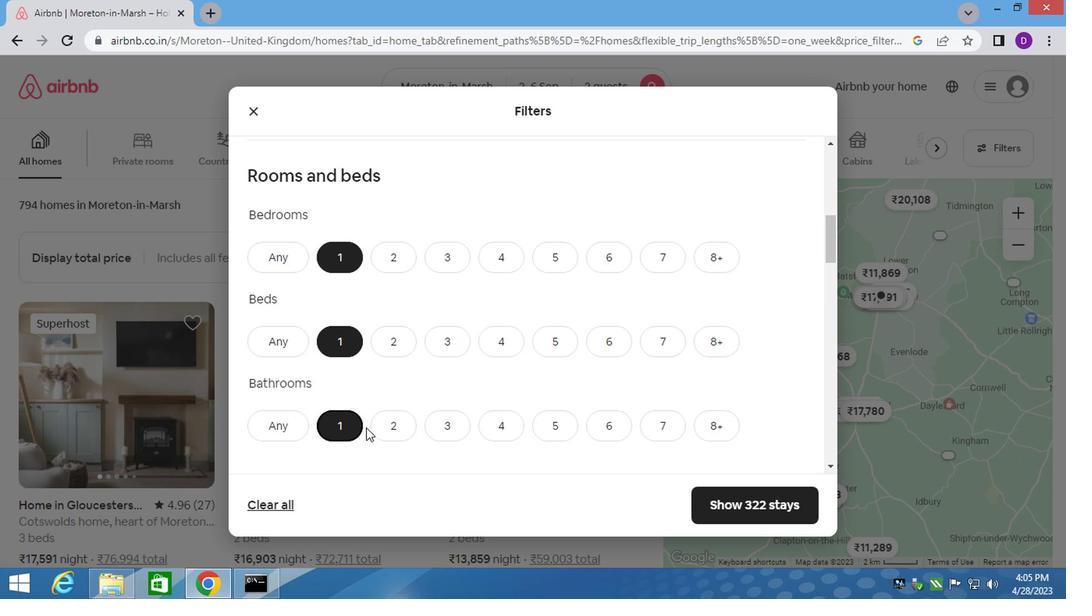 
Action: Mouse moved to (395, 439)
Screenshot: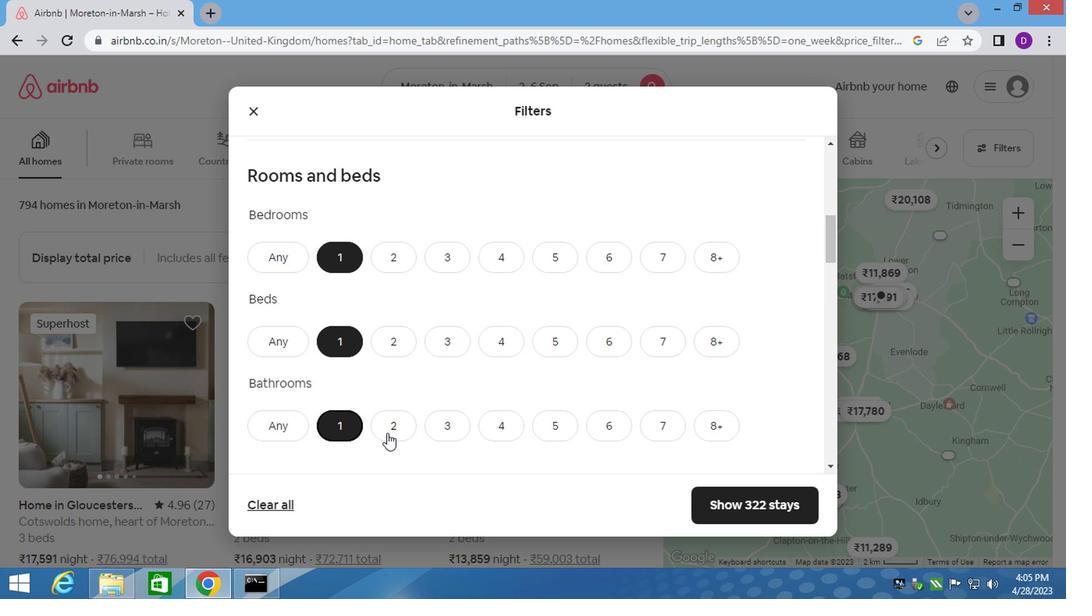 
Action: Mouse scrolled (395, 438) with delta (0, 0)
Screenshot: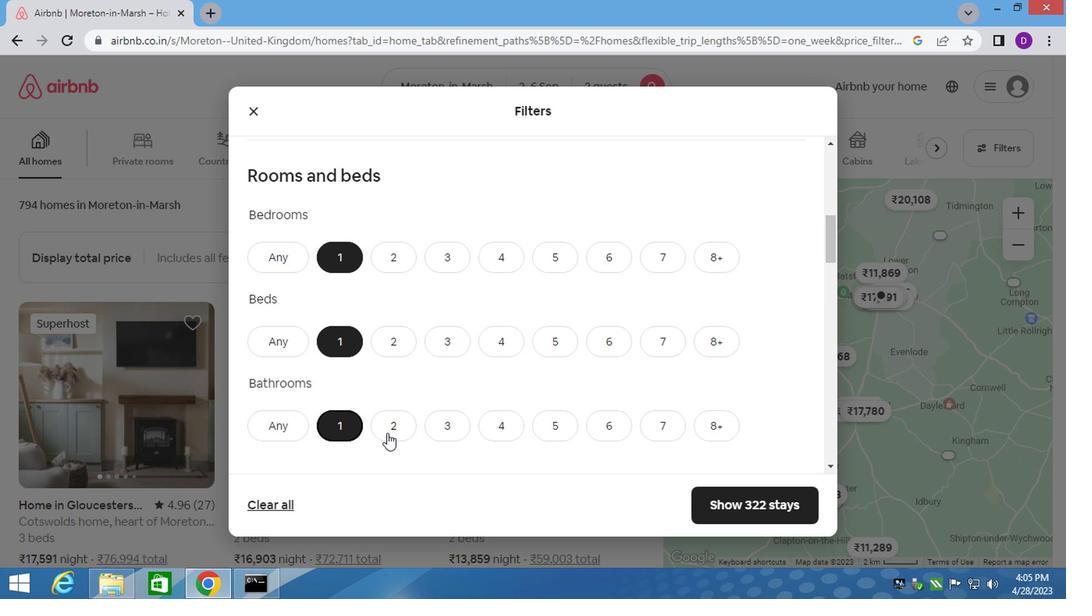 
Action: Mouse moved to (397, 440)
Screenshot: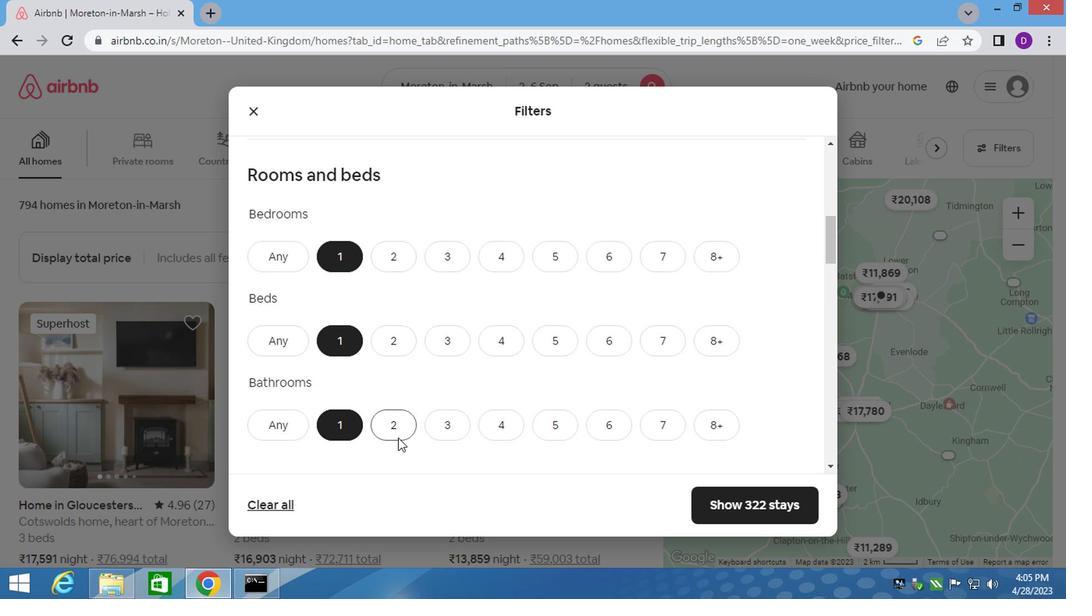 
Action: Mouse scrolled (397, 439) with delta (0, -1)
Screenshot: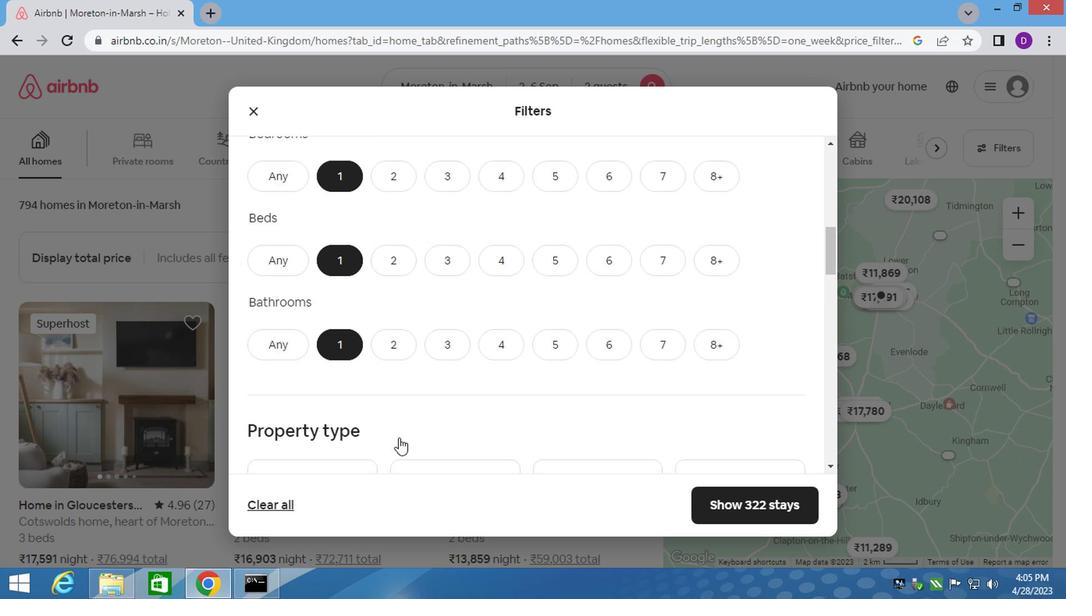 
Action: Mouse moved to (397, 439)
Screenshot: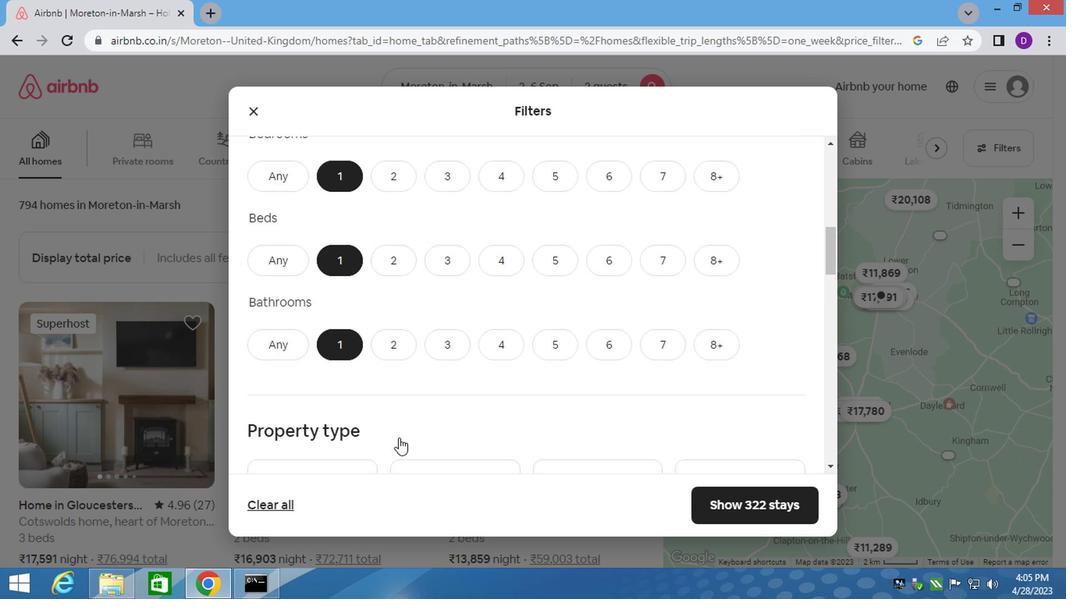 
Action: Mouse scrolled (397, 439) with delta (0, -1)
Screenshot: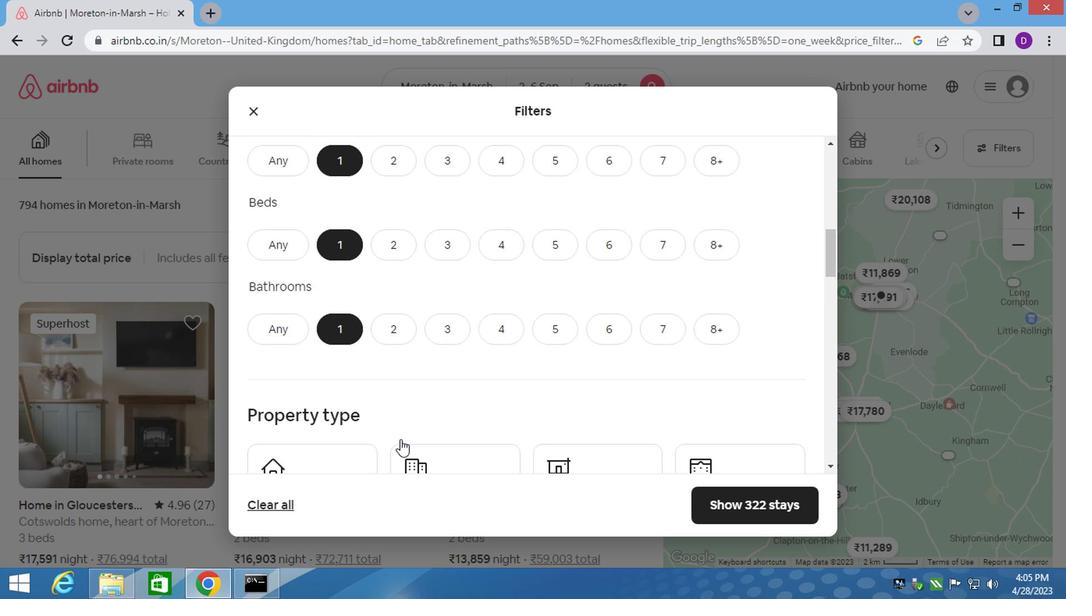 
Action: Mouse moved to (296, 301)
Screenshot: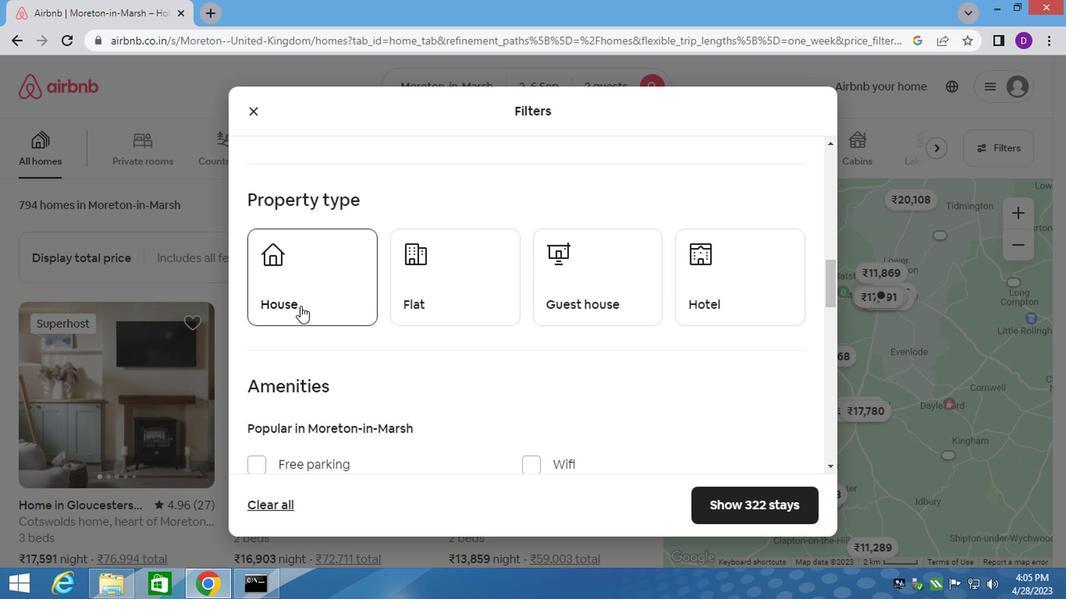 
Action: Mouse pressed left at (296, 301)
Screenshot: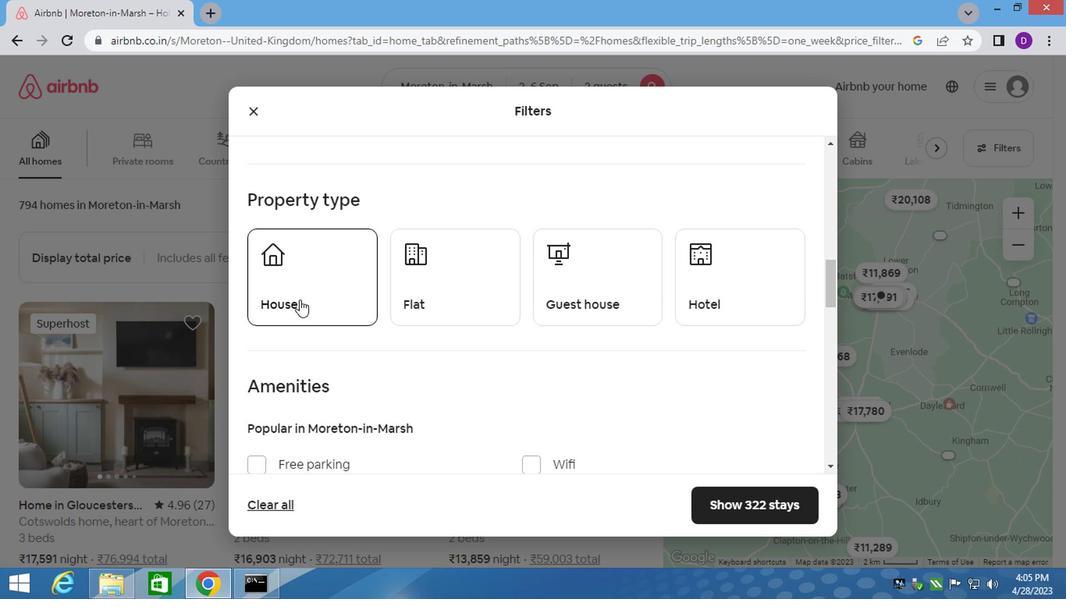
Action: Mouse moved to (419, 284)
Screenshot: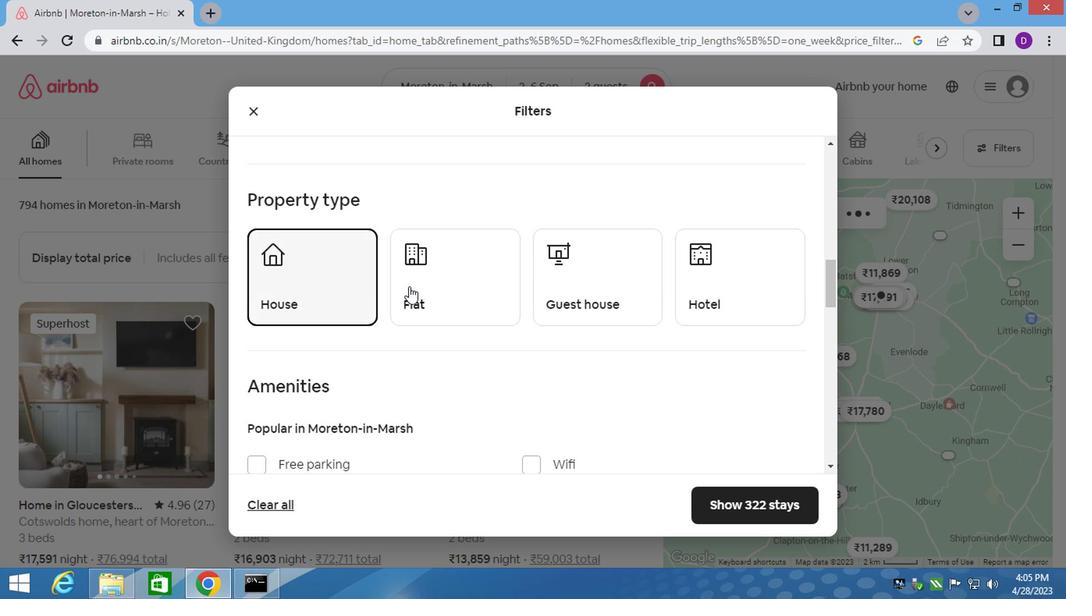 
Action: Mouse pressed left at (419, 284)
Screenshot: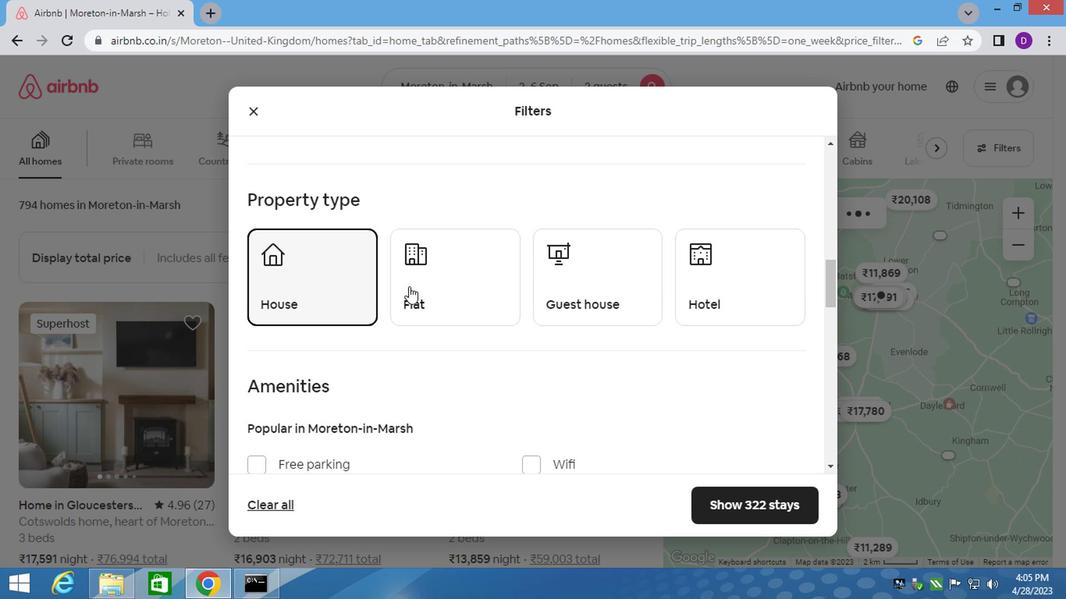 
Action: Mouse moved to (602, 283)
Screenshot: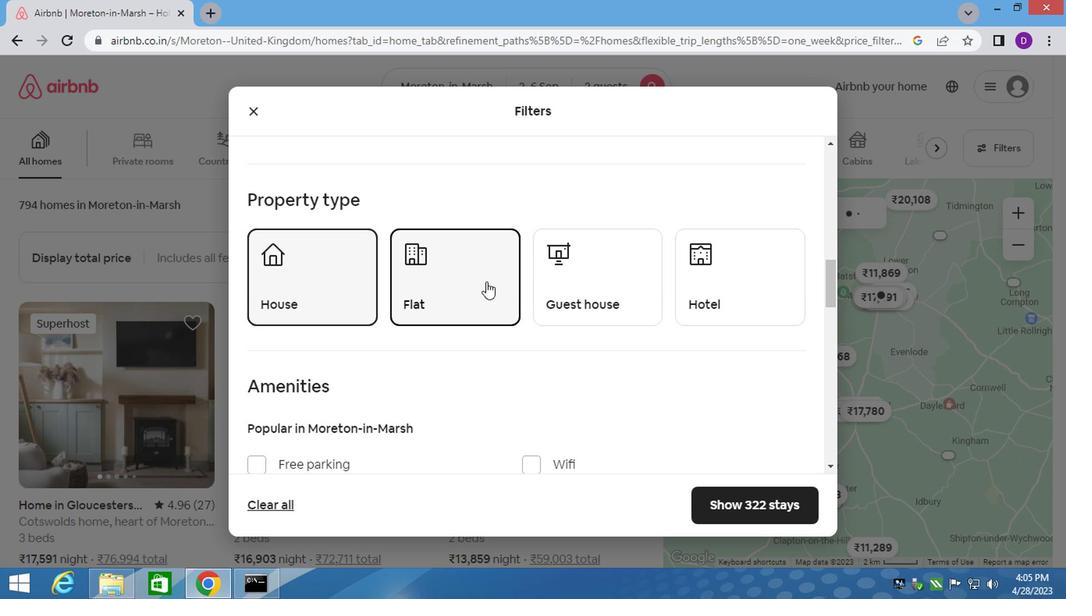 
Action: Mouse pressed left at (602, 283)
Screenshot: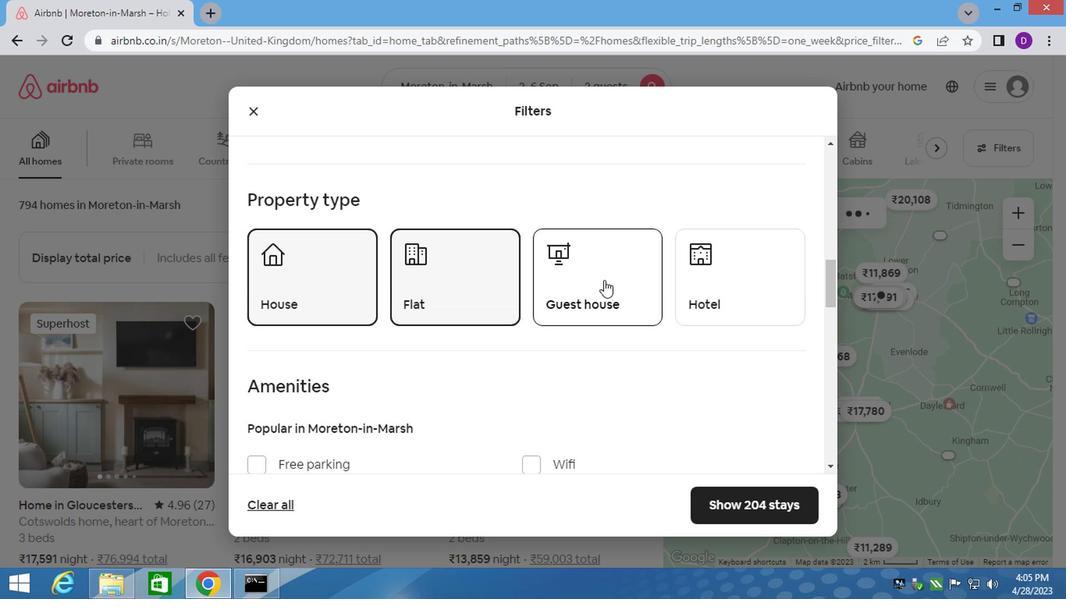 
Action: Mouse moved to (725, 272)
Screenshot: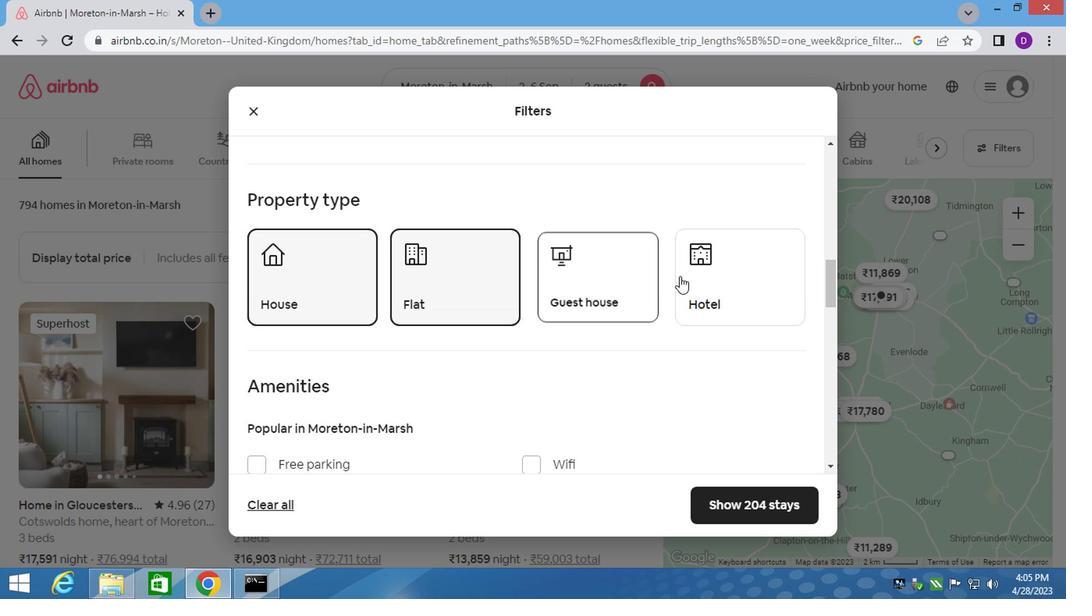 
Action: Mouse pressed left at (725, 272)
Screenshot: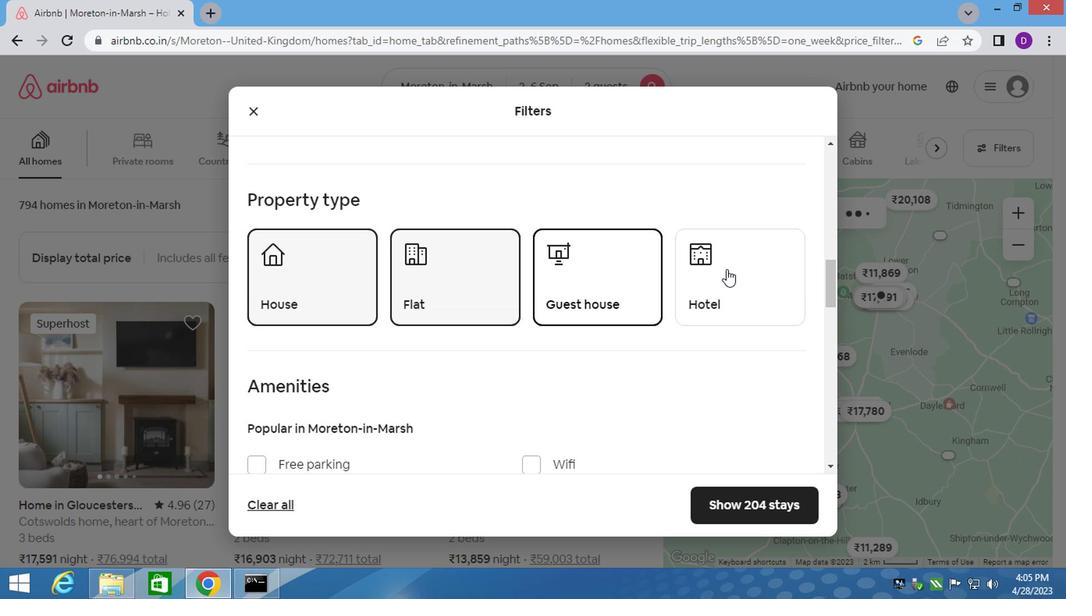 
Action: Mouse moved to (435, 372)
Screenshot: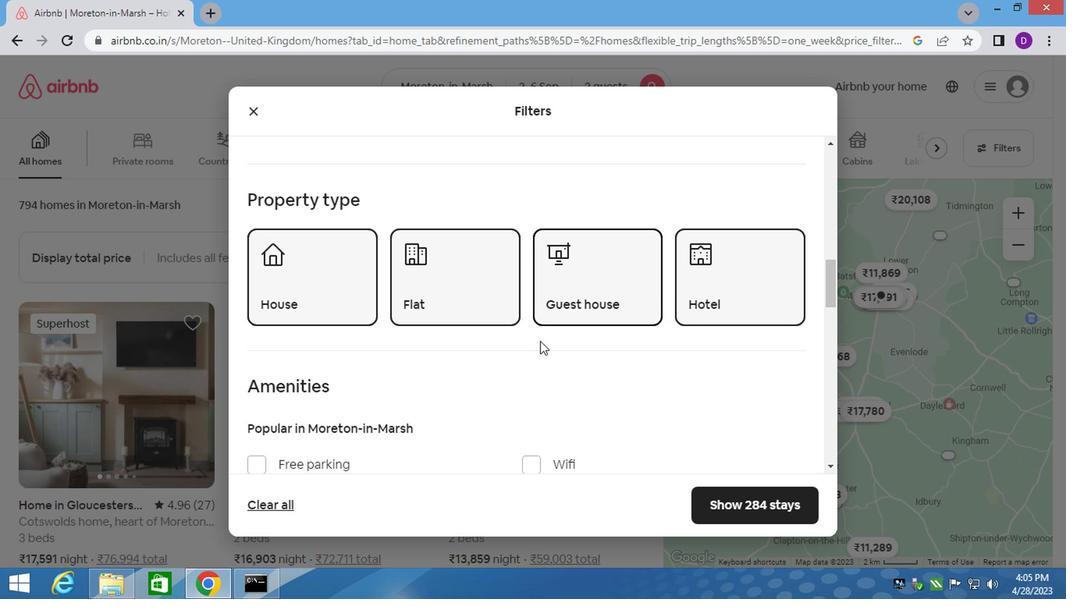 
Action: Mouse scrolled (435, 371) with delta (0, 0)
Screenshot: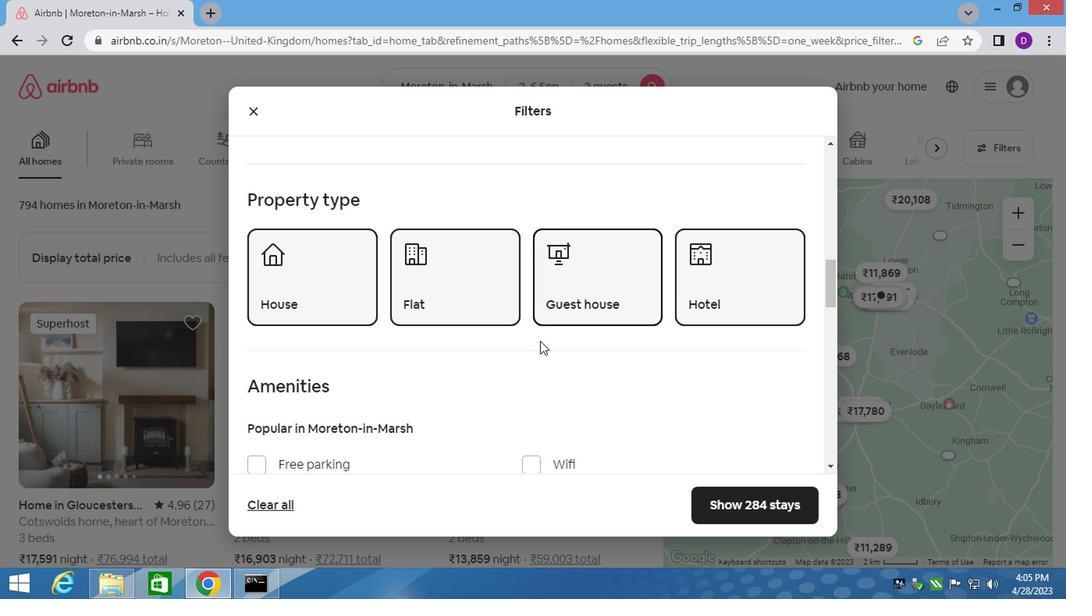 
Action: Mouse moved to (431, 375)
Screenshot: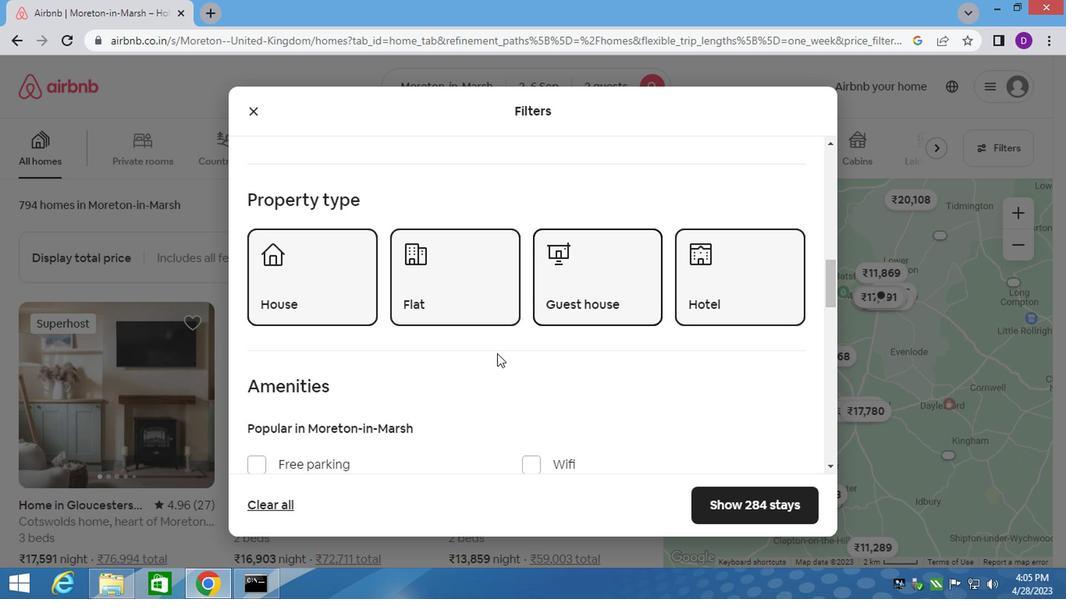 
Action: Mouse scrolled (431, 374) with delta (0, -1)
Screenshot: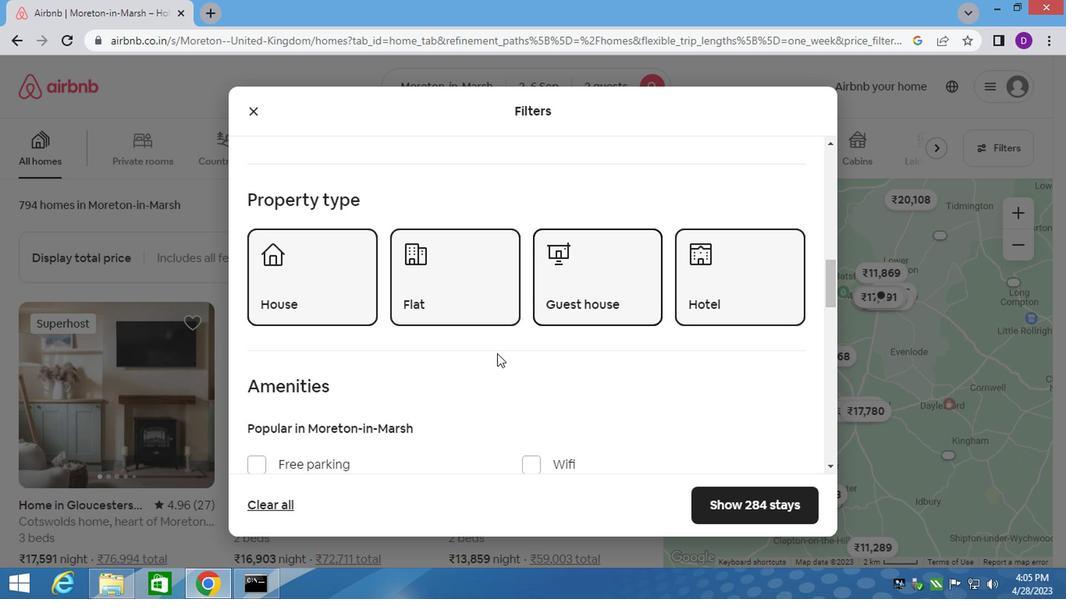 
Action: Mouse moved to (429, 376)
Screenshot: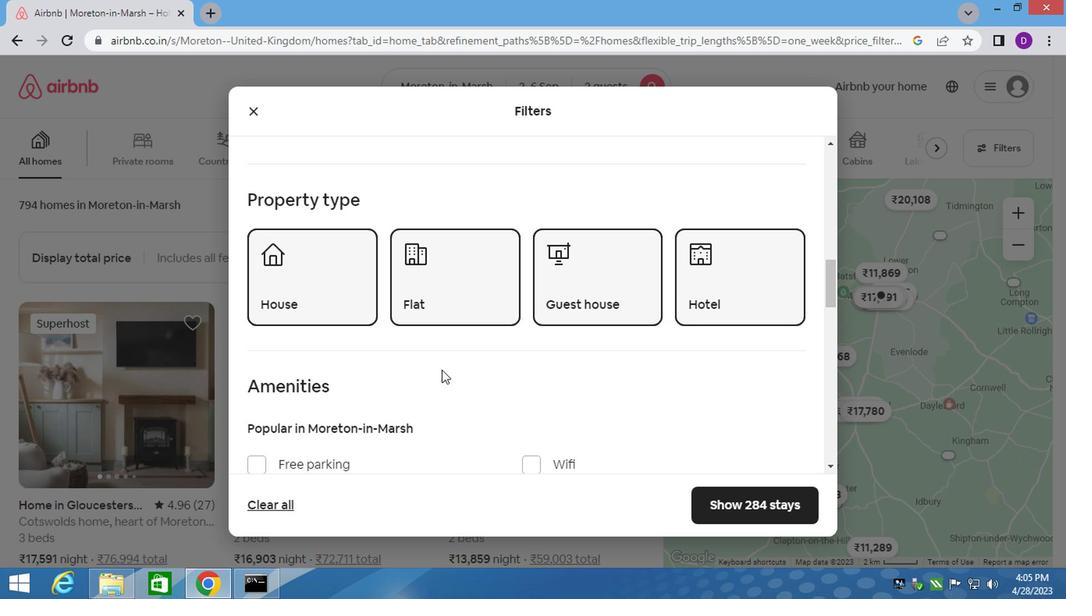
Action: Mouse scrolled (429, 375) with delta (0, 0)
Screenshot: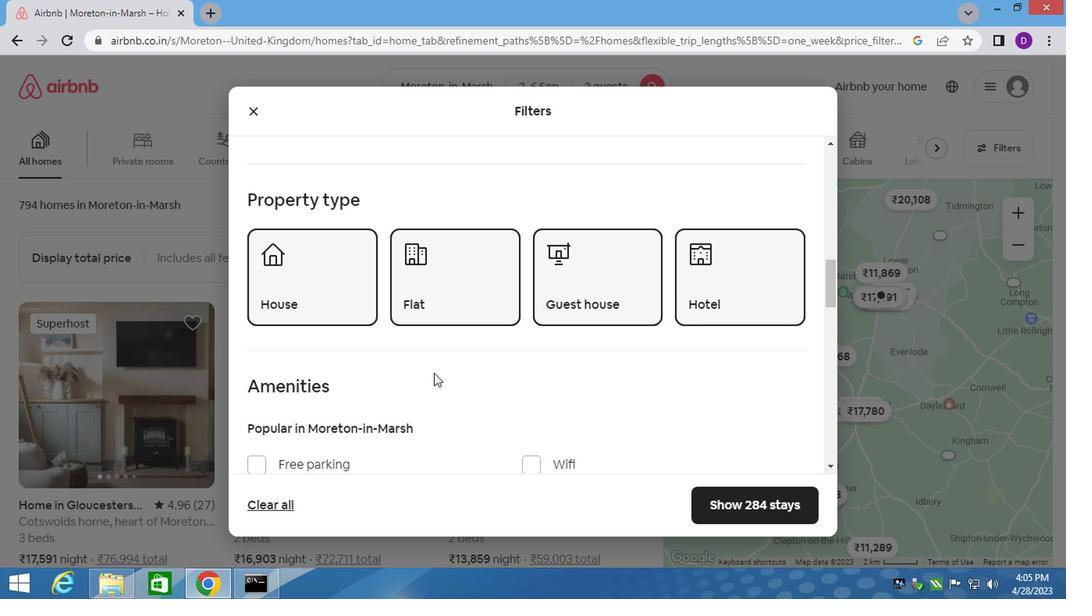 
Action: Mouse moved to (494, 378)
Screenshot: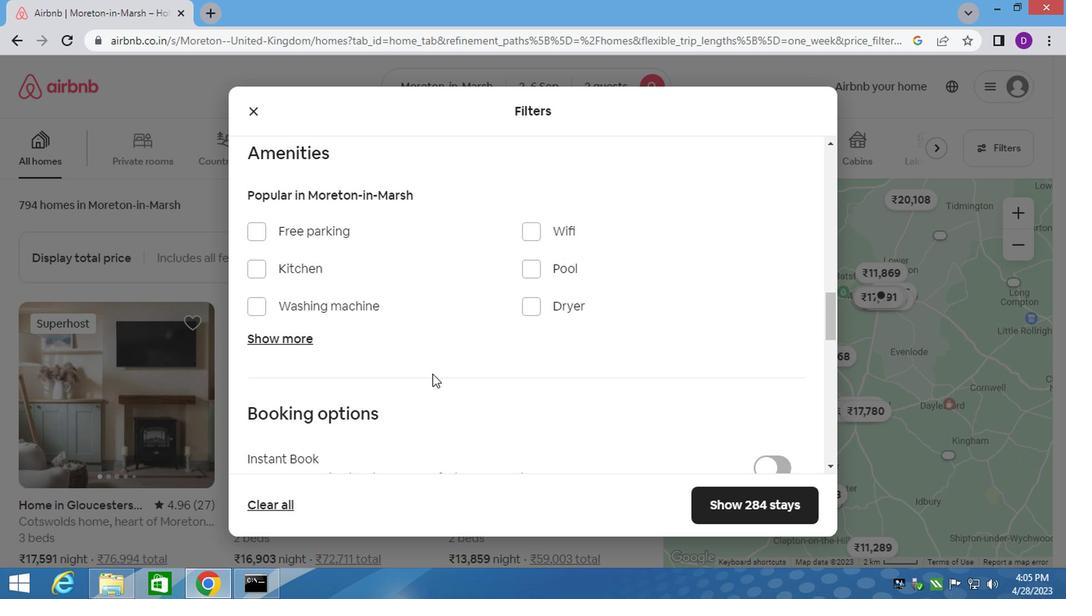 
Action: Mouse scrolled (490, 377) with delta (0, 0)
Screenshot: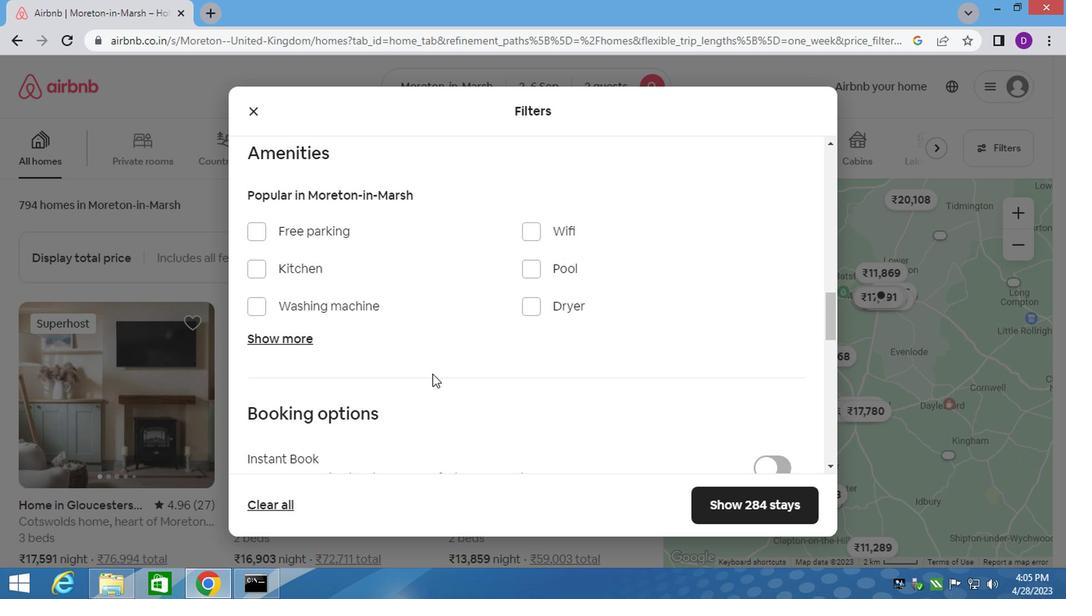 
Action: Mouse moved to (509, 378)
Screenshot: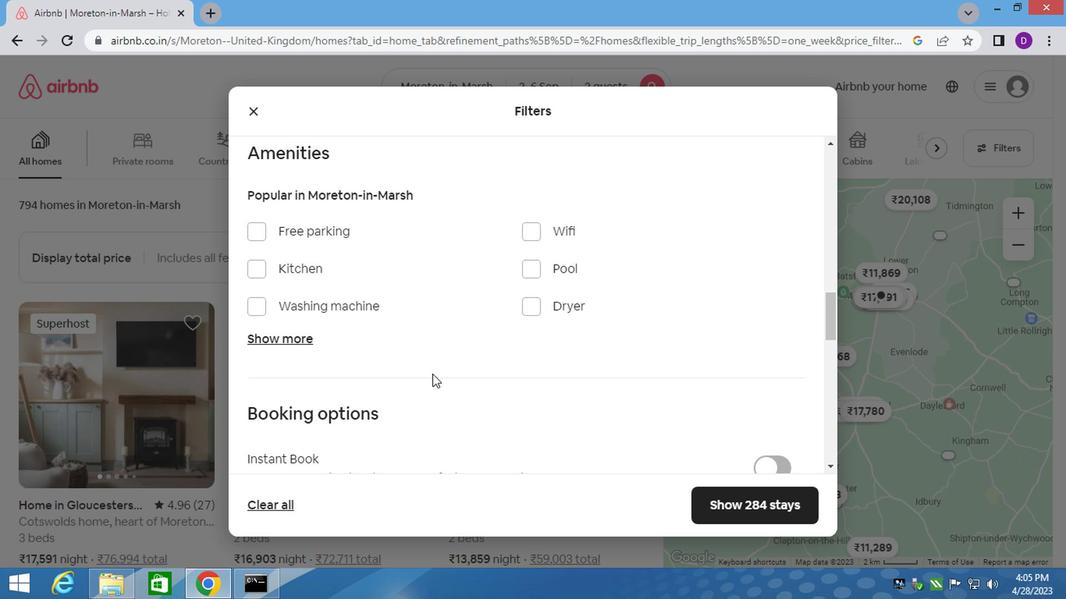 
Action: Mouse scrolled (509, 377) with delta (0, 0)
Screenshot: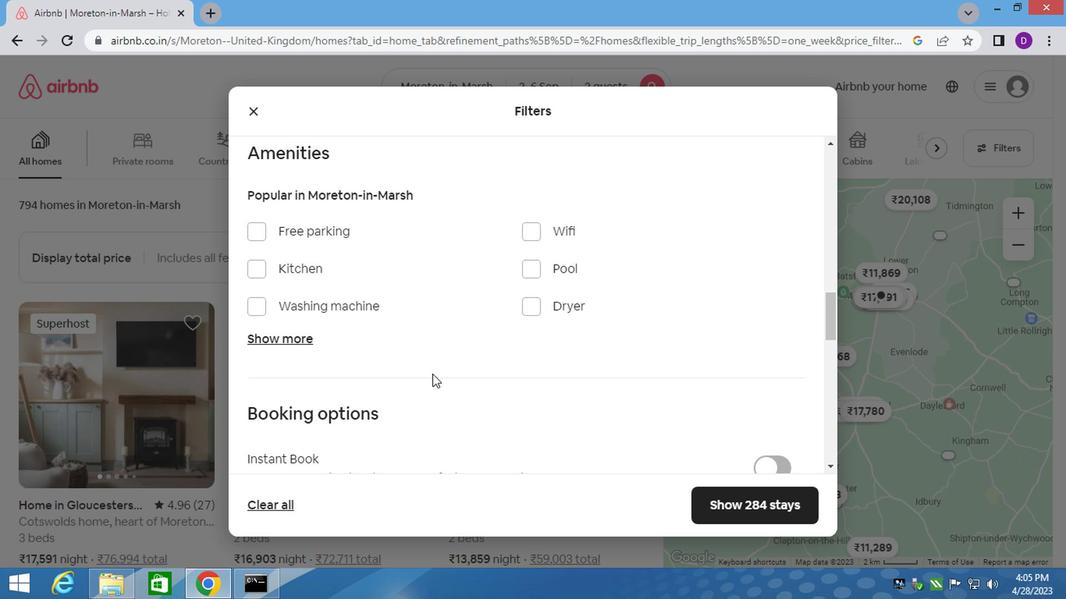 
Action: Mouse moved to (775, 362)
Screenshot: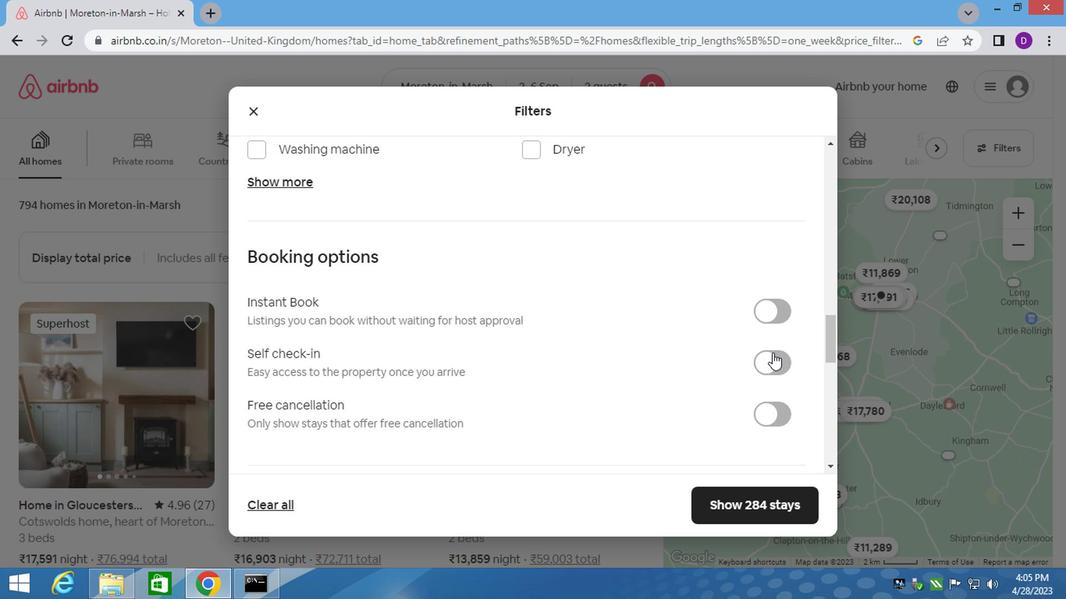 
Action: Mouse pressed left at (775, 362)
Screenshot: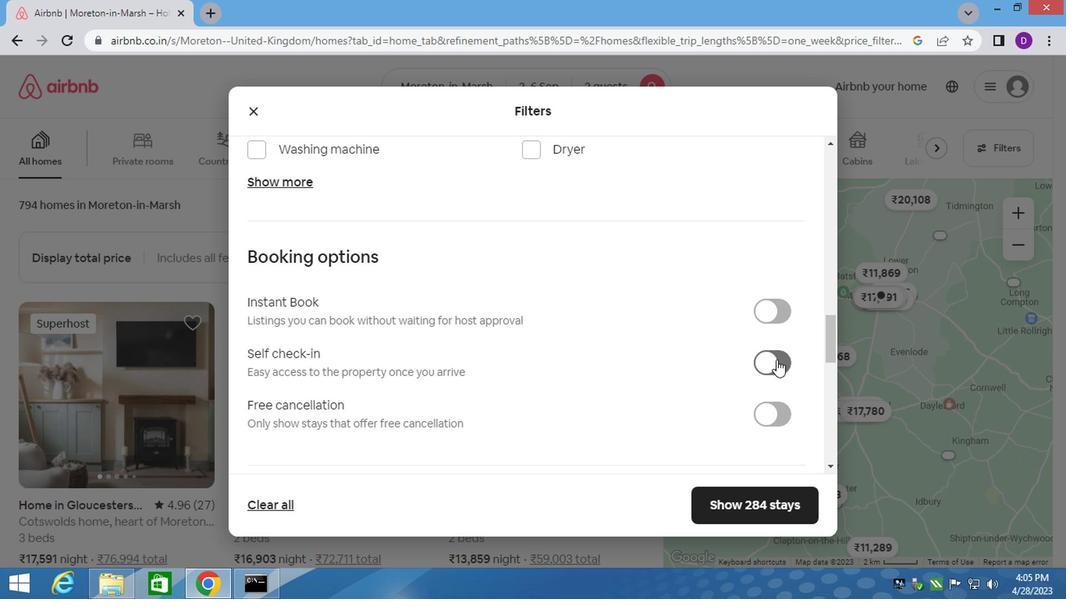 
Action: Mouse moved to (479, 383)
Screenshot: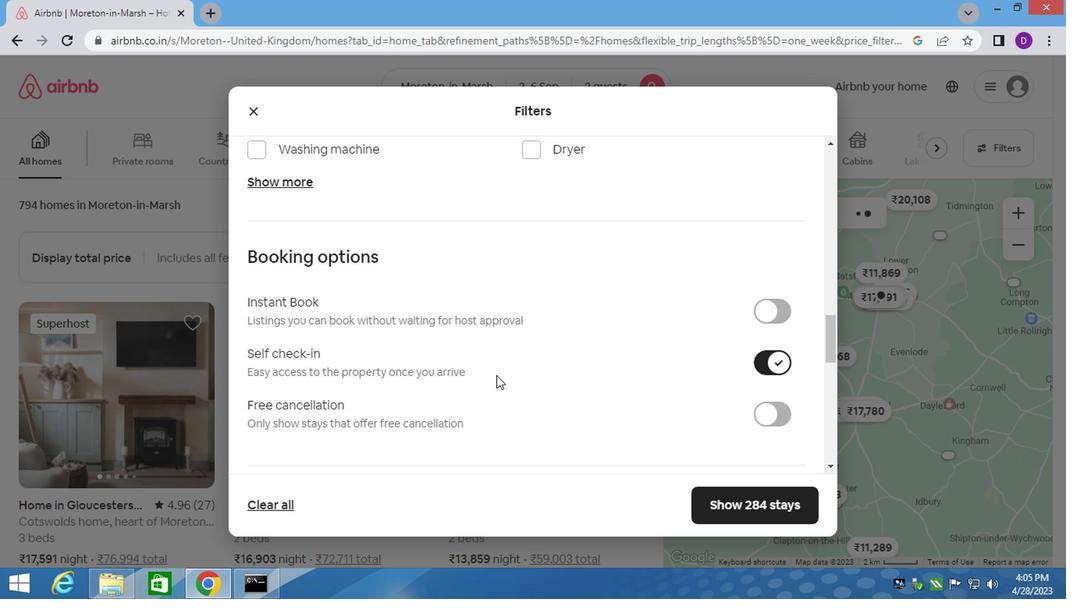 
Action: Mouse scrolled (483, 381) with delta (0, 0)
Screenshot: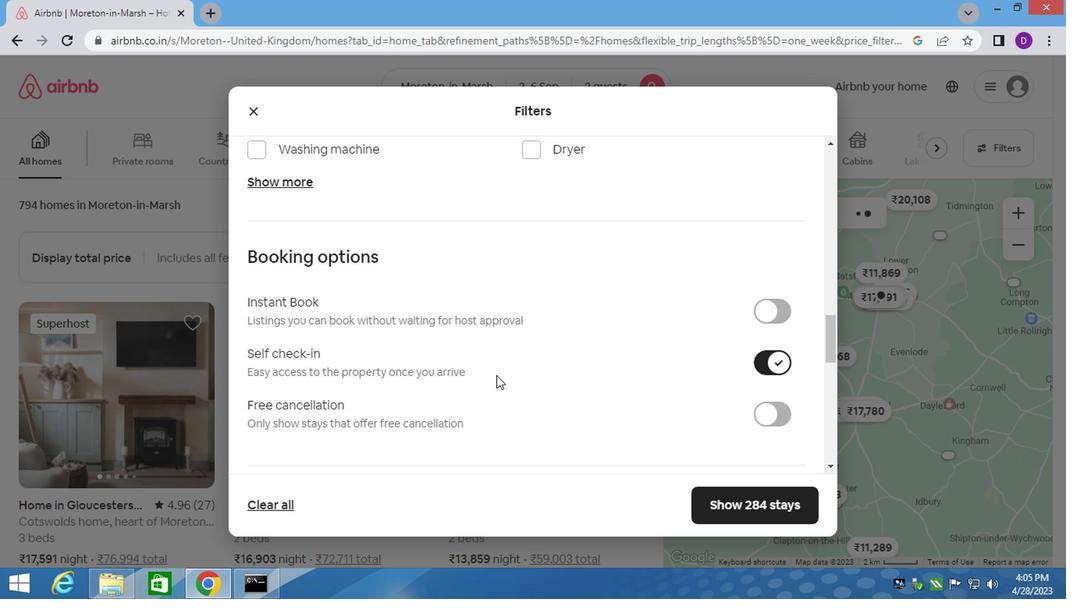 
Action: Mouse moved to (479, 383)
Screenshot: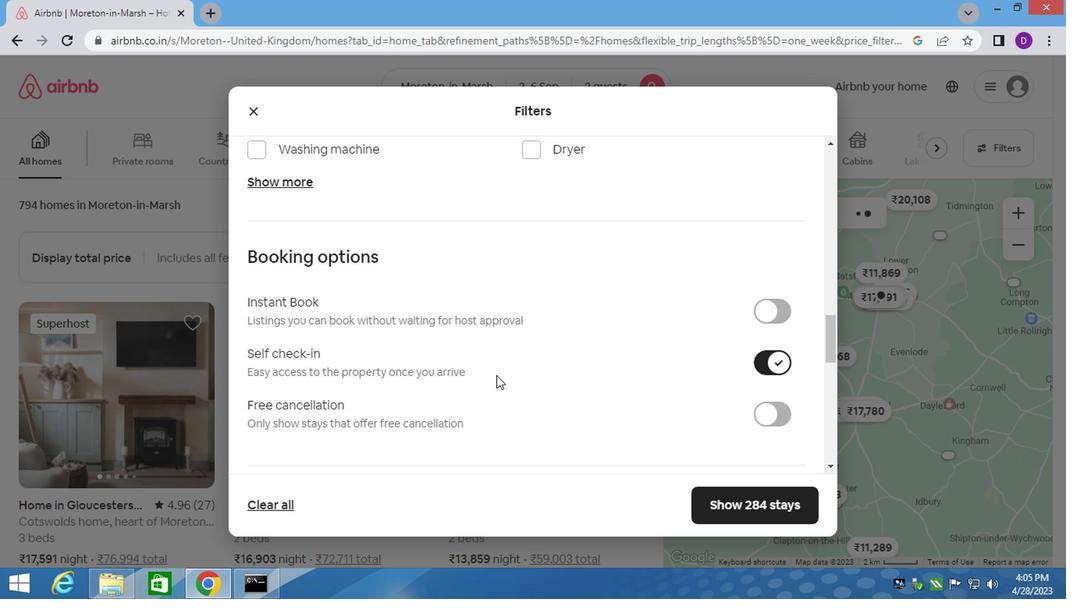 
Action: Mouse scrolled (479, 382) with delta (0, -1)
Screenshot: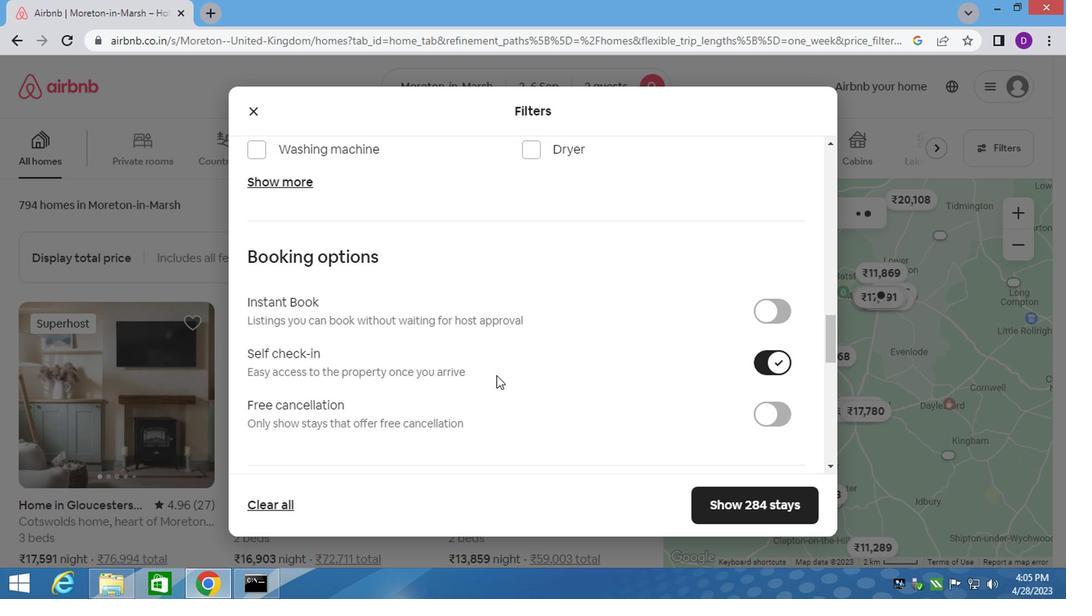 
Action: Mouse moved to (374, 404)
Screenshot: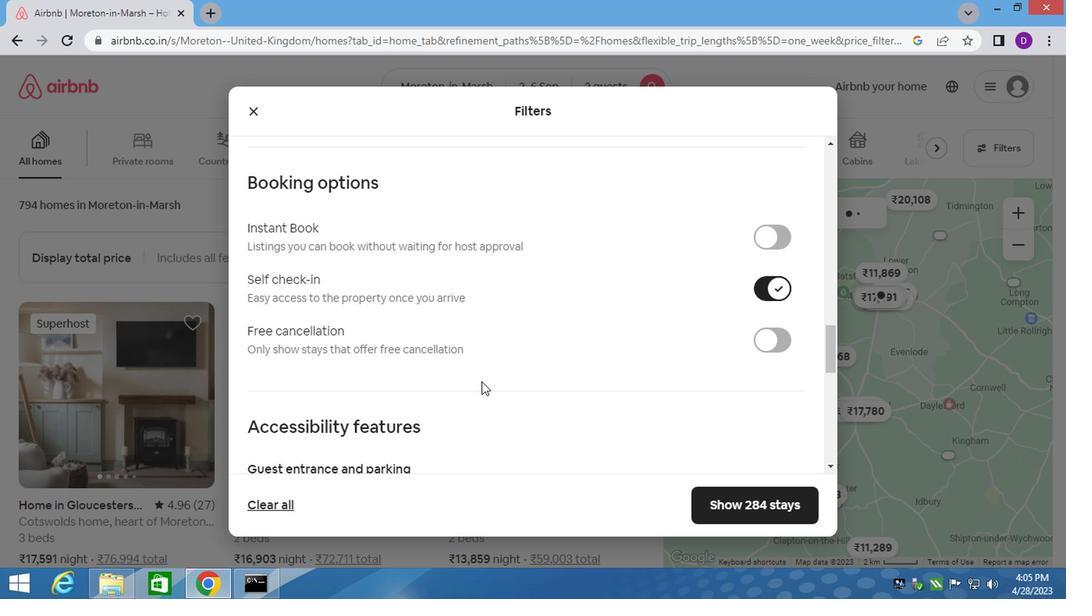 
Action: Mouse scrolled (374, 403) with delta (0, 0)
Screenshot: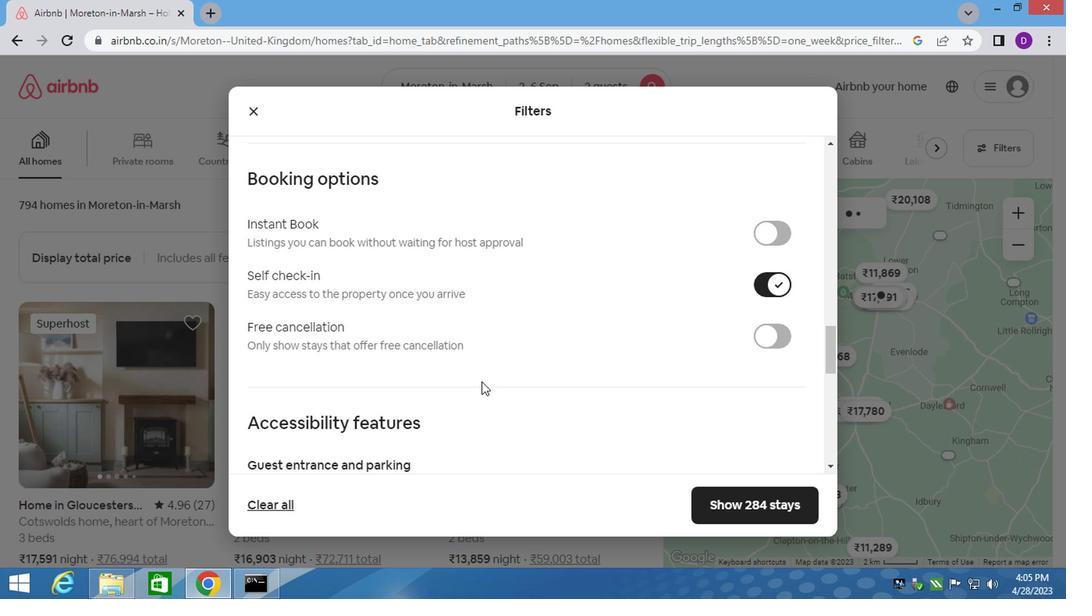 
Action: Mouse scrolled (374, 403) with delta (0, 0)
Screenshot: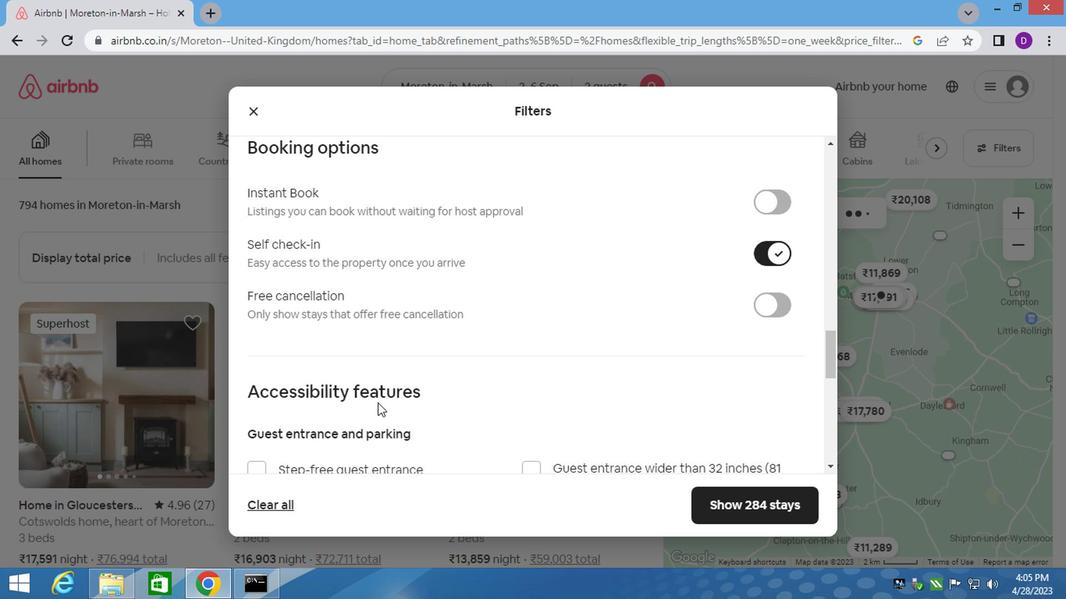 
Action: Mouse moved to (374, 405)
Screenshot: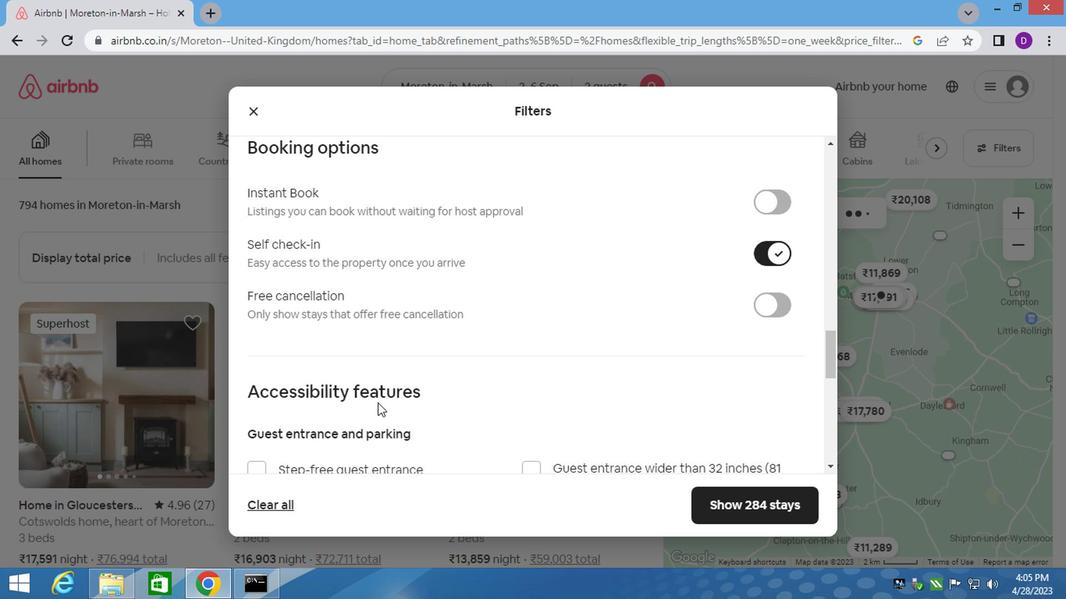 
Action: Mouse scrolled (374, 404) with delta (0, -1)
Screenshot: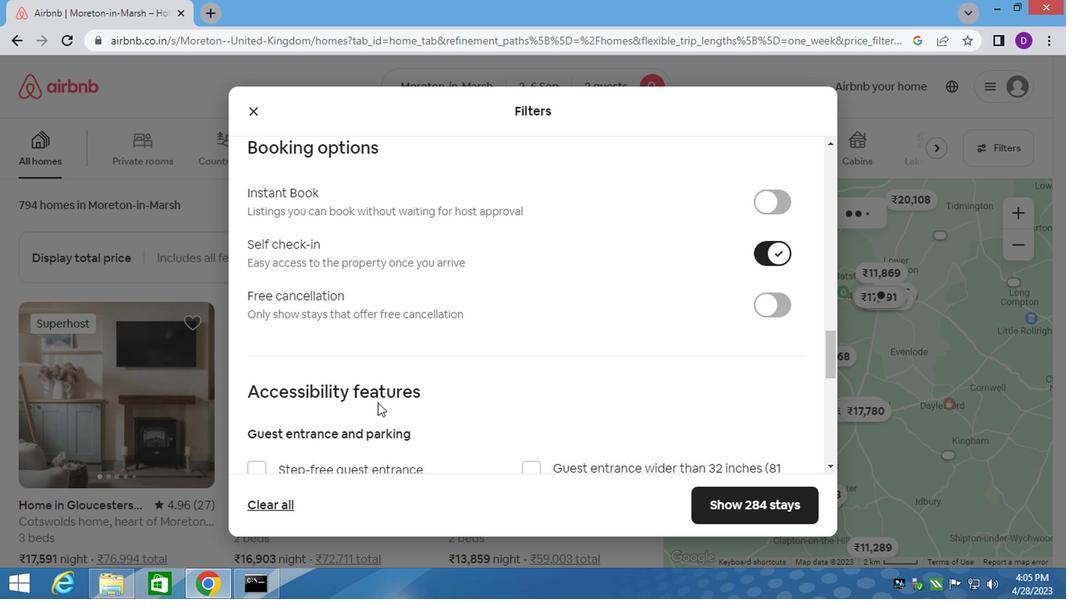 
Action: Mouse scrolled (374, 404) with delta (0, -1)
Screenshot: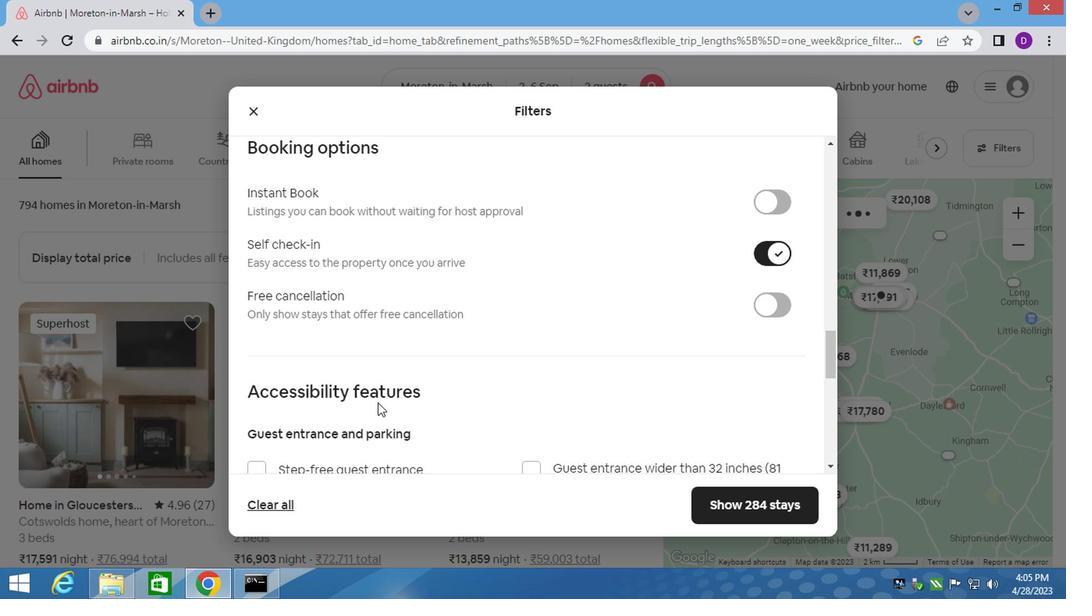 
Action: Mouse moved to (373, 405)
Screenshot: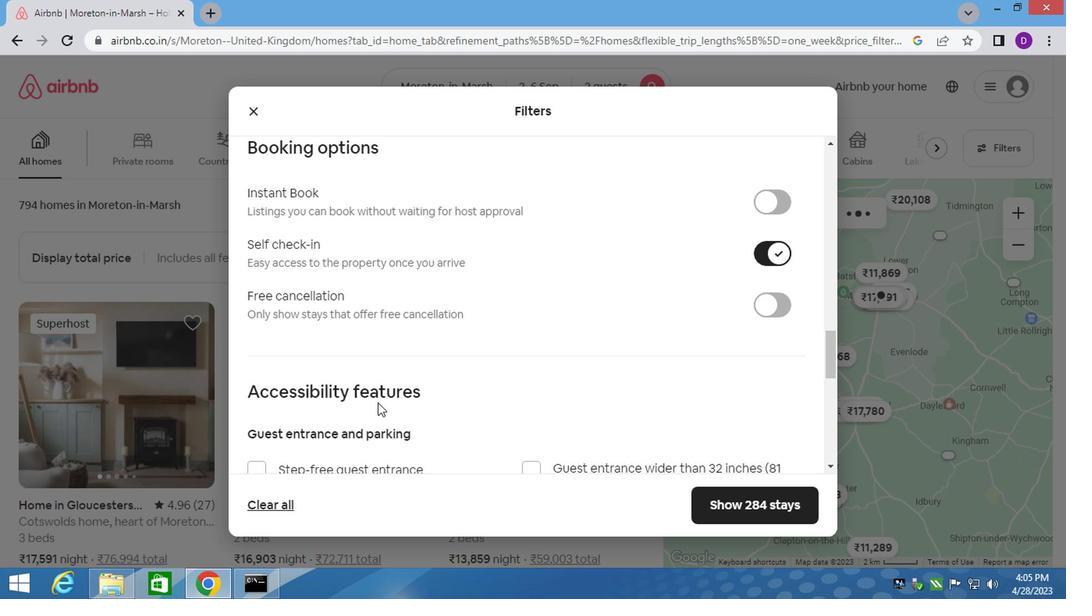 
Action: Mouse scrolled (373, 404) with delta (0, -1)
Screenshot: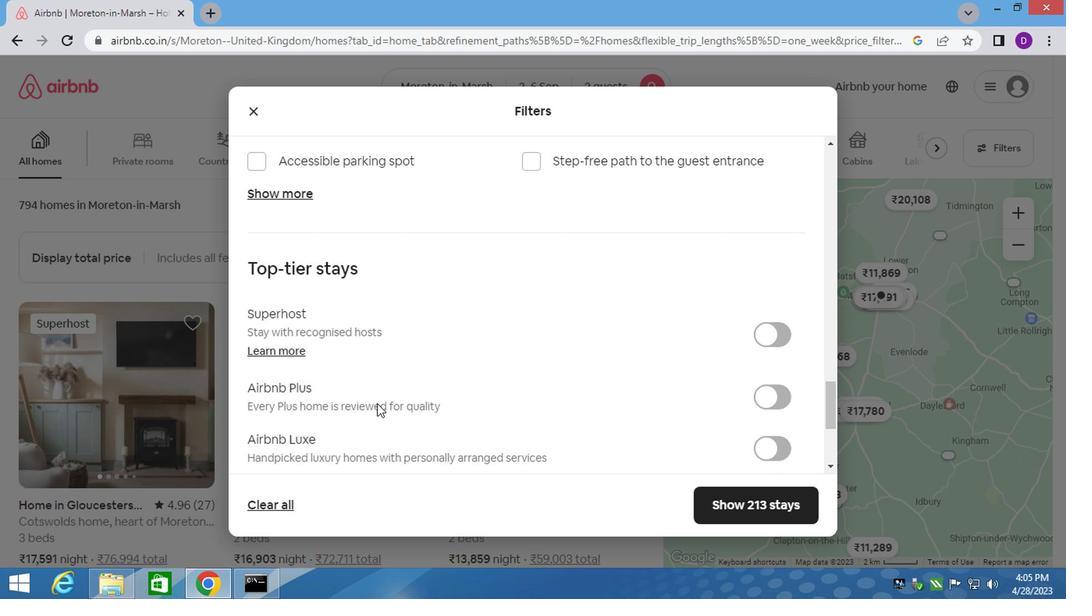 
Action: Mouse scrolled (373, 404) with delta (0, -1)
Screenshot: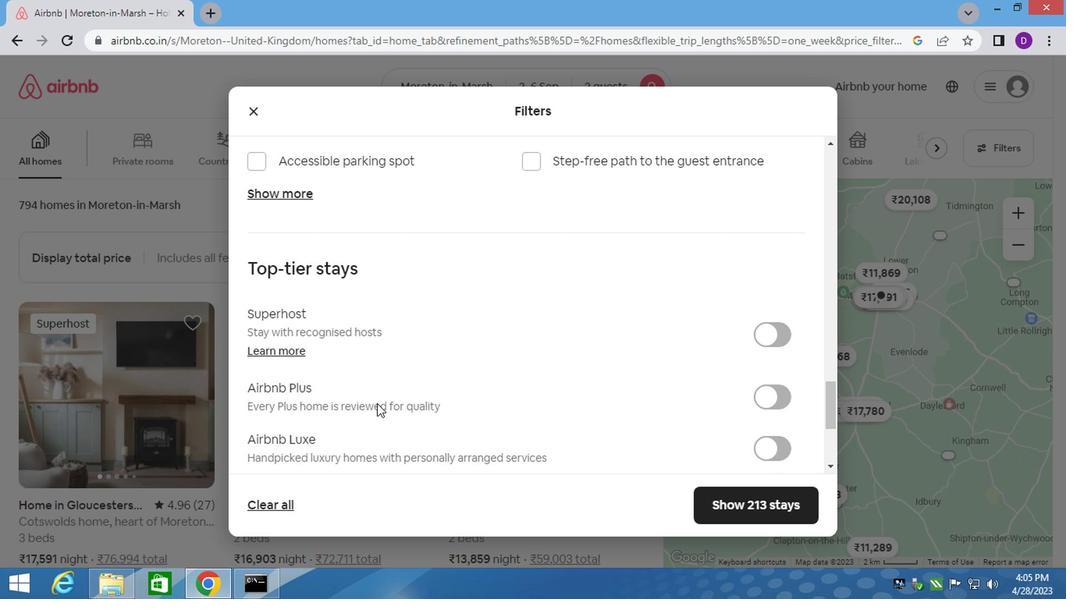 
Action: Mouse scrolled (373, 404) with delta (0, -1)
Screenshot: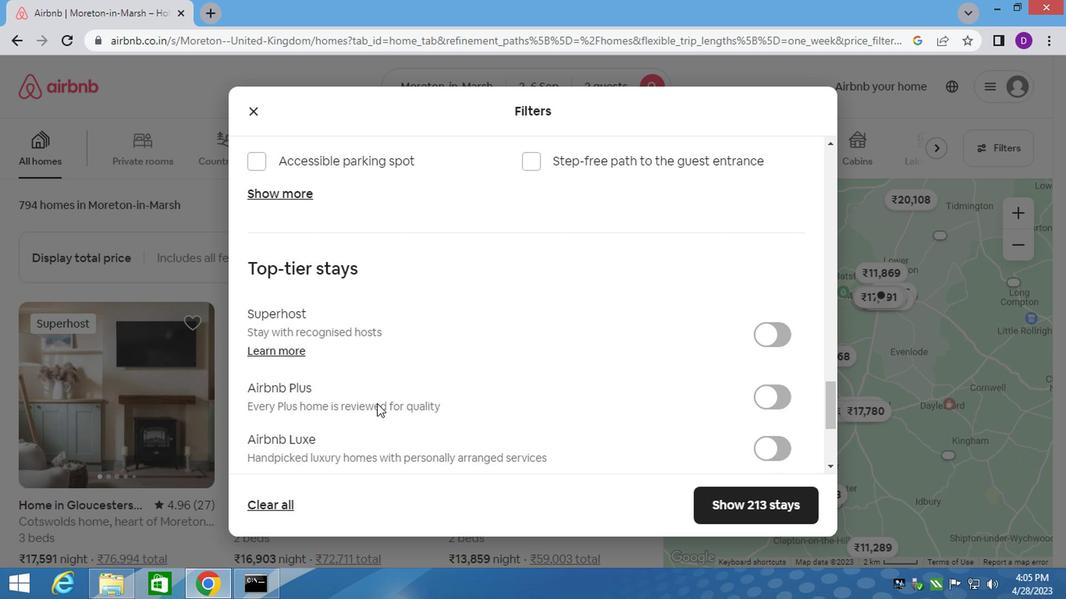 
Action: Mouse moved to (359, 403)
Screenshot: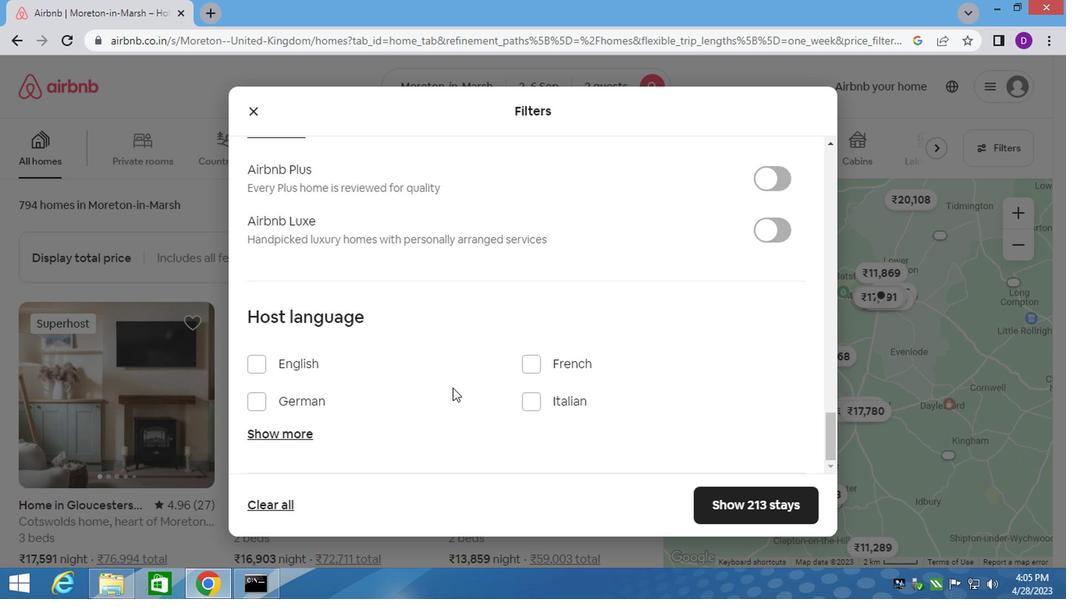 
Action: Mouse scrolled (359, 402) with delta (0, -1)
Screenshot: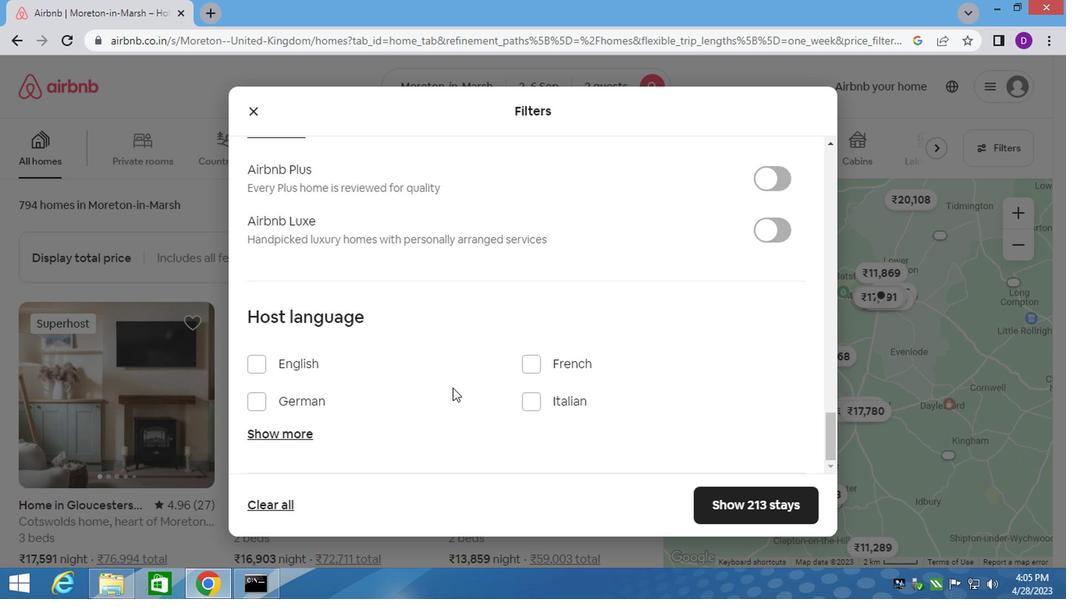 
Action: Mouse moved to (348, 403)
Screenshot: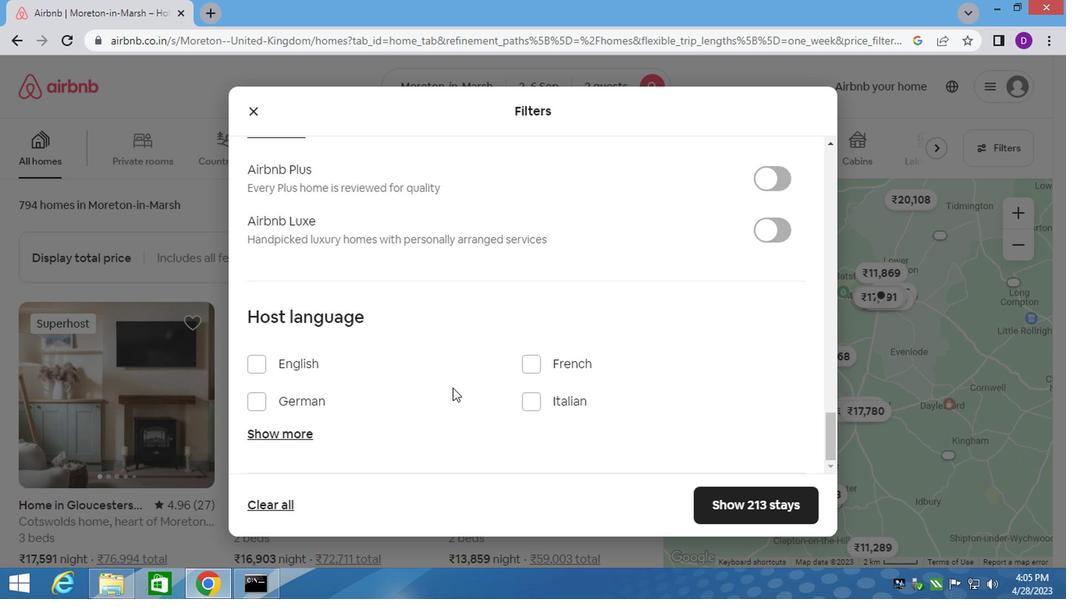 
Action: Mouse scrolled (348, 402) with delta (0, -1)
Screenshot: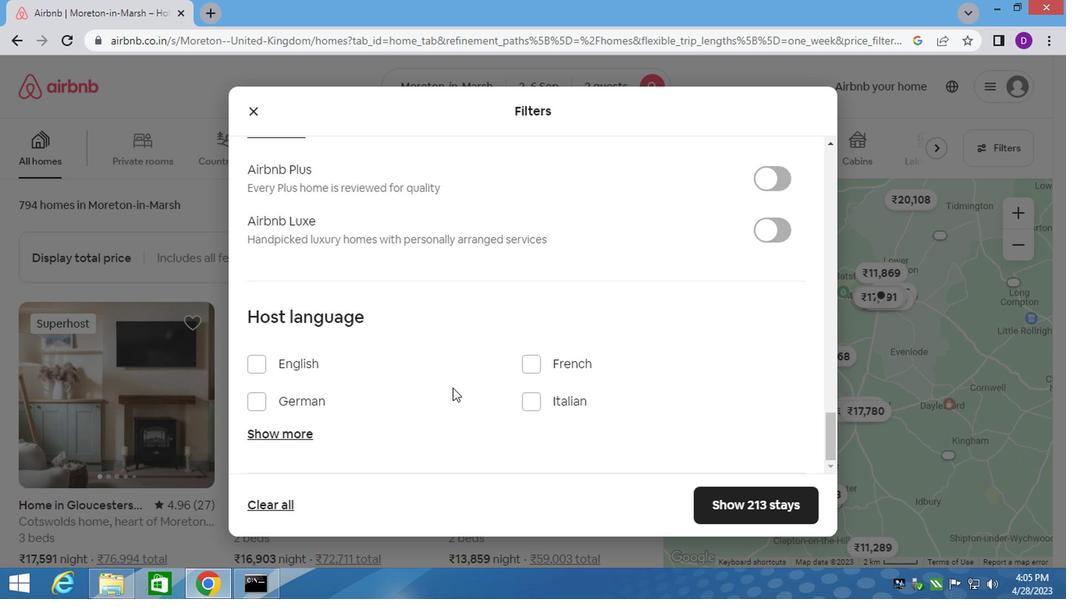 
Action: Mouse moved to (257, 367)
Screenshot: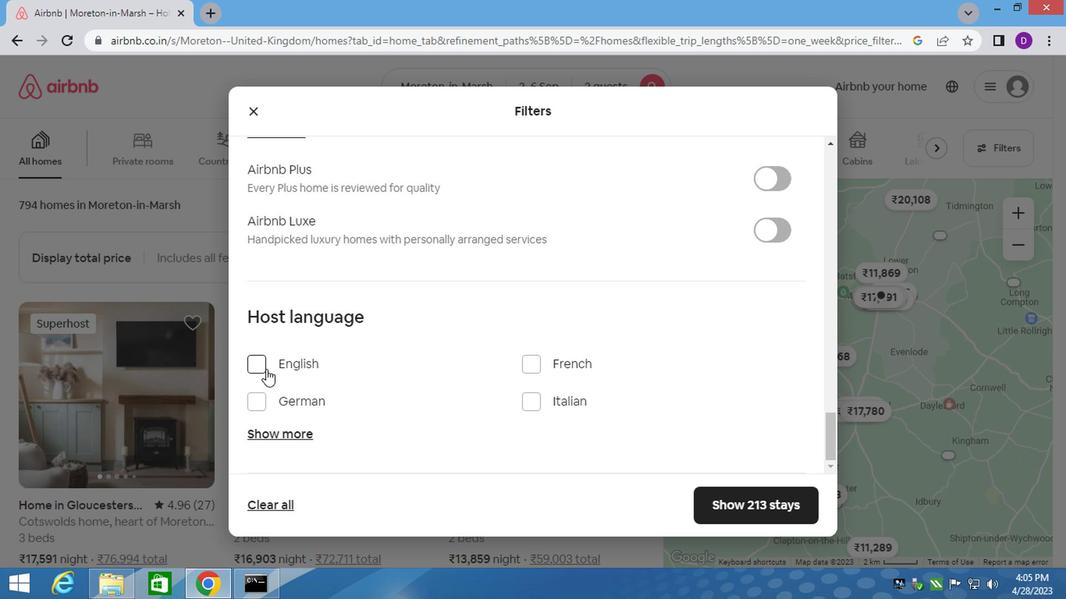 
Action: Mouse pressed left at (257, 367)
Screenshot: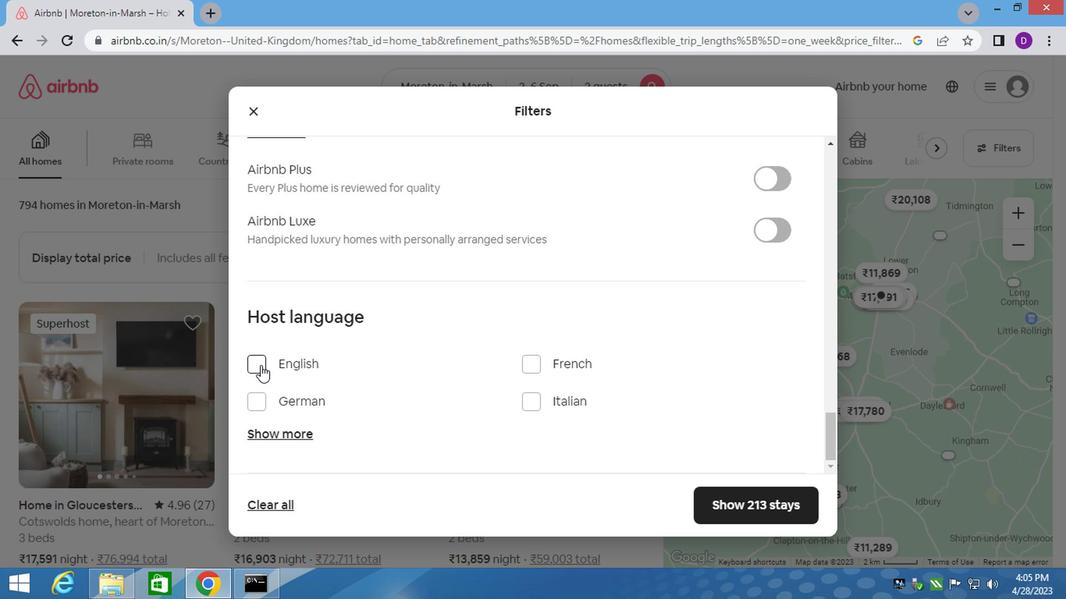 
Action: Mouse moved to (743, 502)
Screenshot: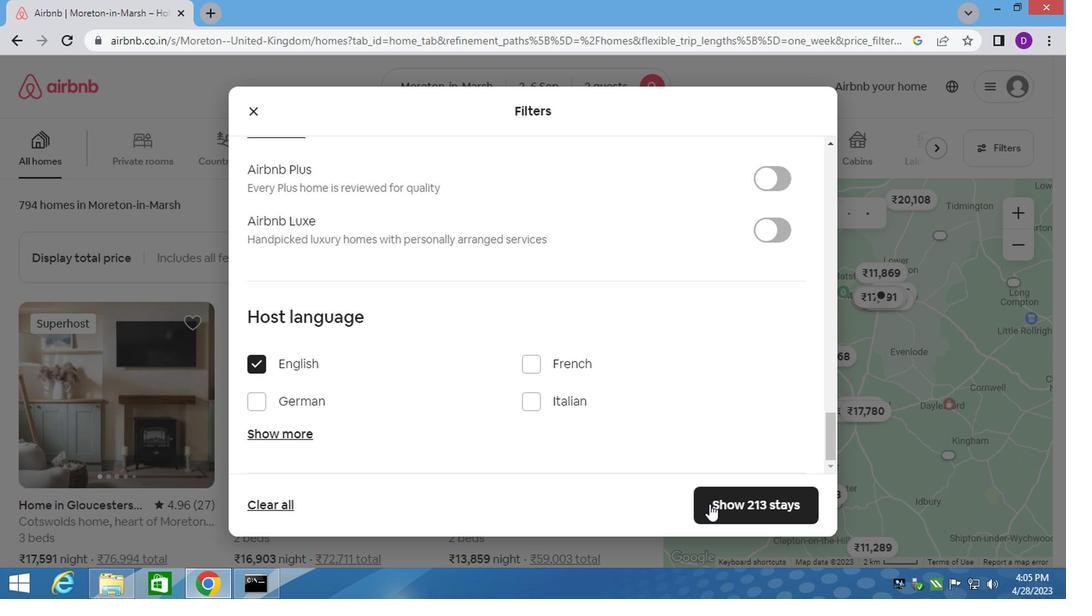 
Action: Mouse pressed left at (743, 502)
Screenshot: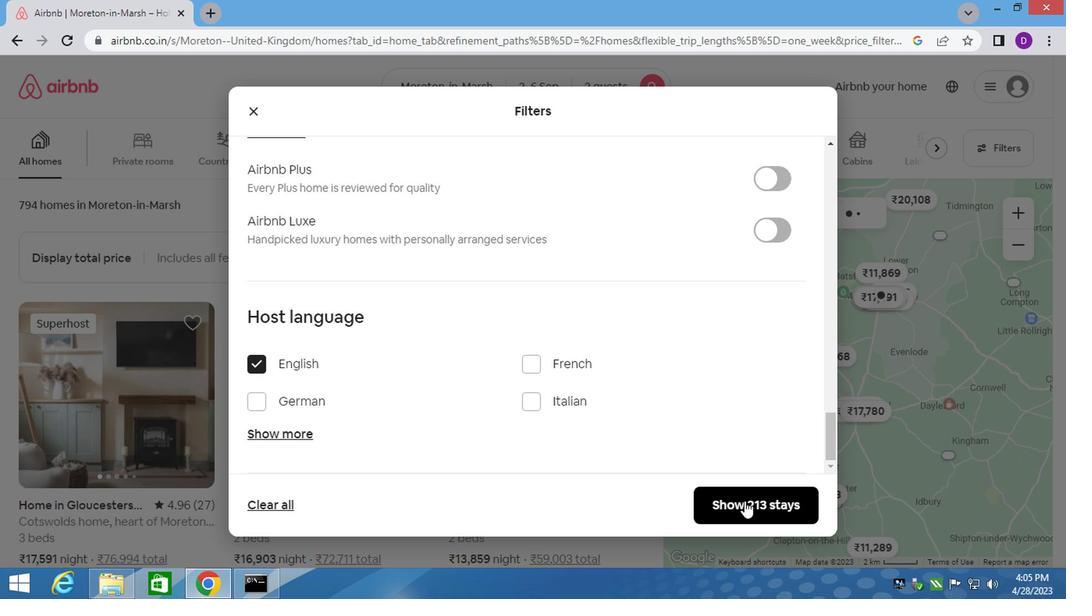 
